 Task: Flows Account Request
Action: Mouse moved to (393, 556)
Screenshot: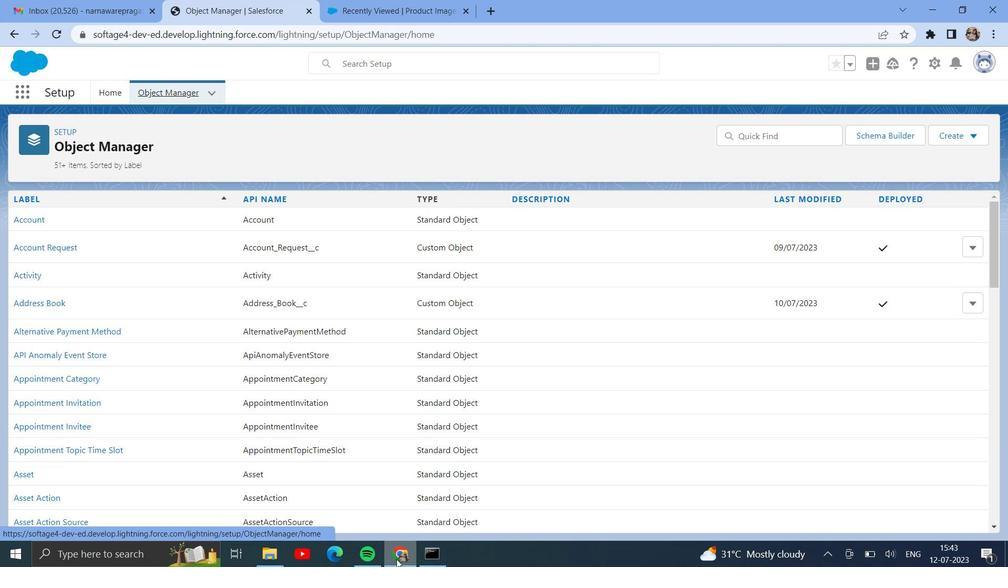 
Action: Mouse pressed left at (393, 556)
Screenshot: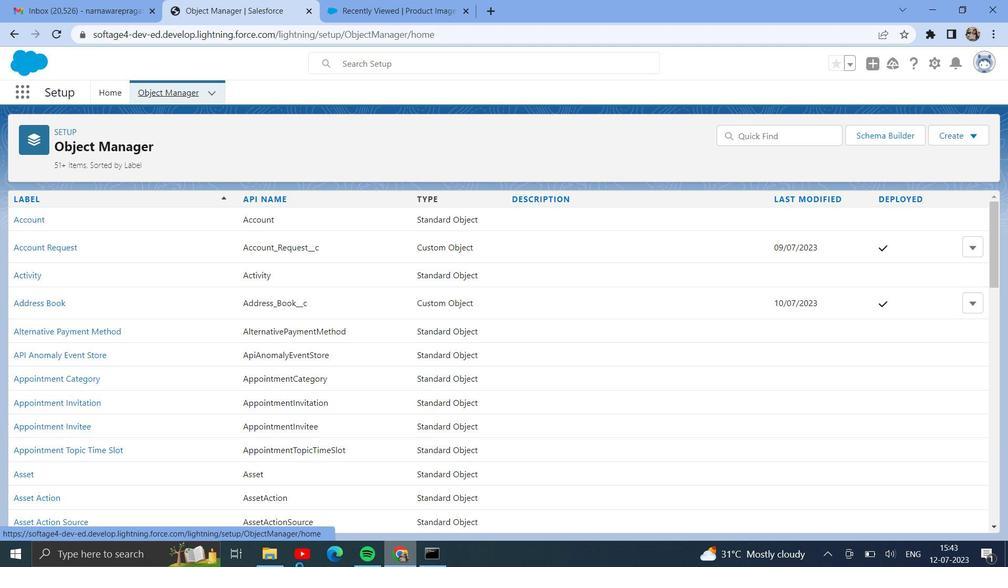 
Action: Mouse moved to (118, 87)
Screenshot: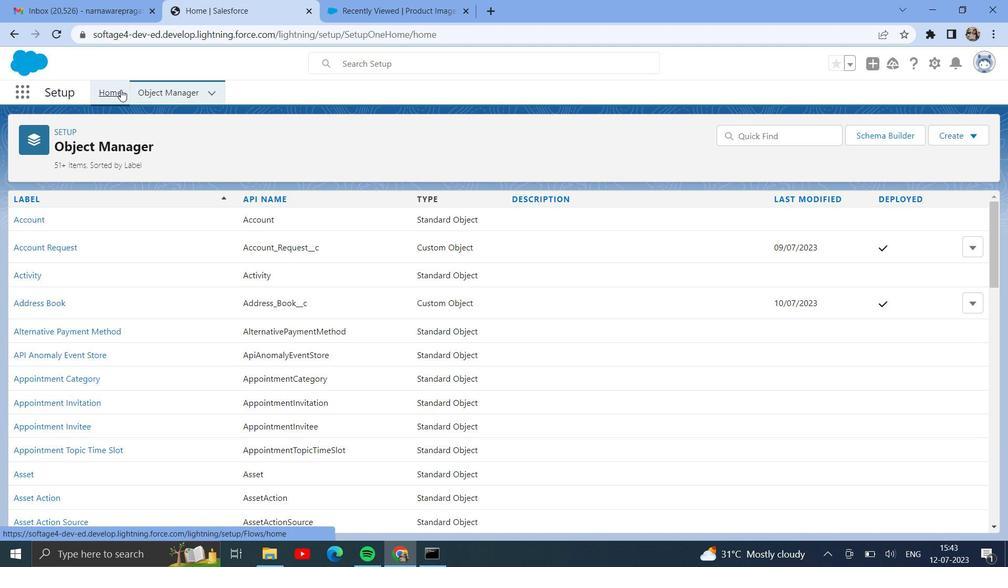 
Action: Mouse pressed left at (118, 87)
Screenshot: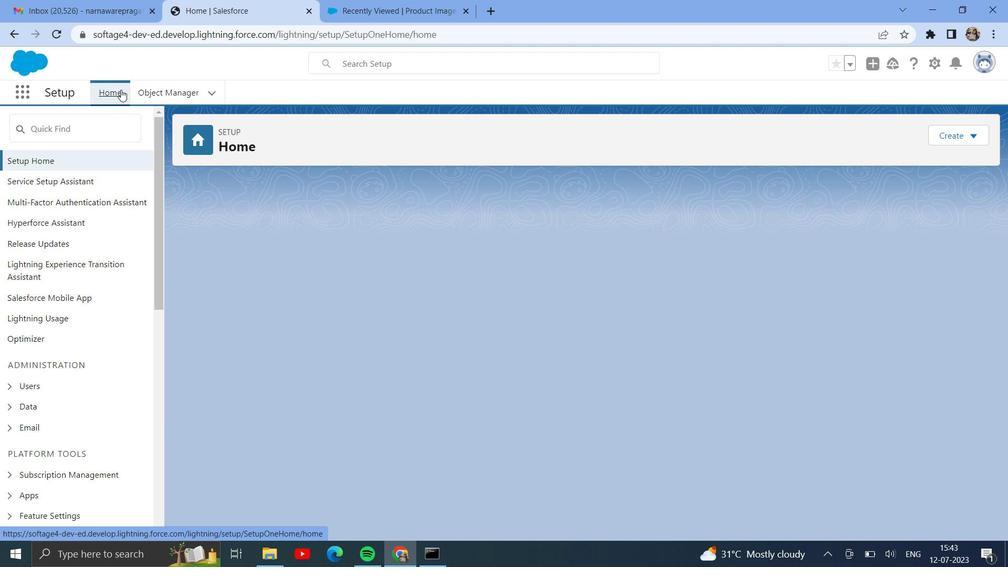 
Action: Mouse moved to (85, 129)
Screenshot: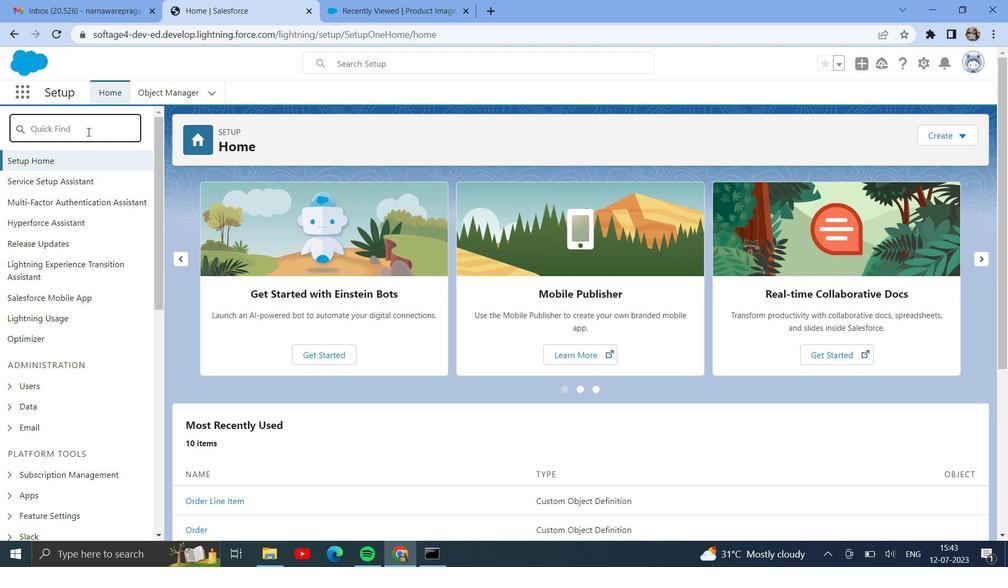 
Action: Mouse pressed left at (85, 129)
Screenshot: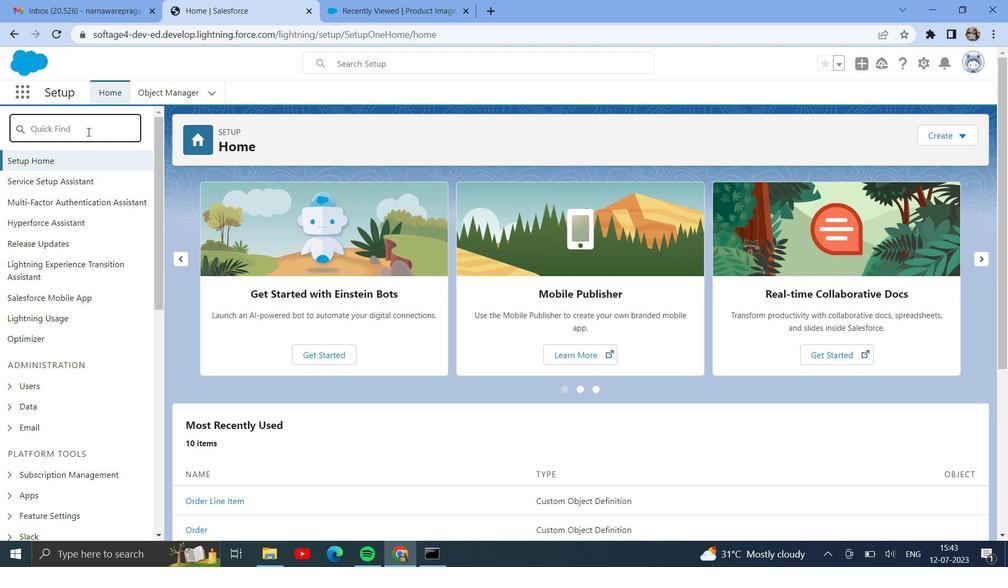
Action: Key pressed flows
Screenshot: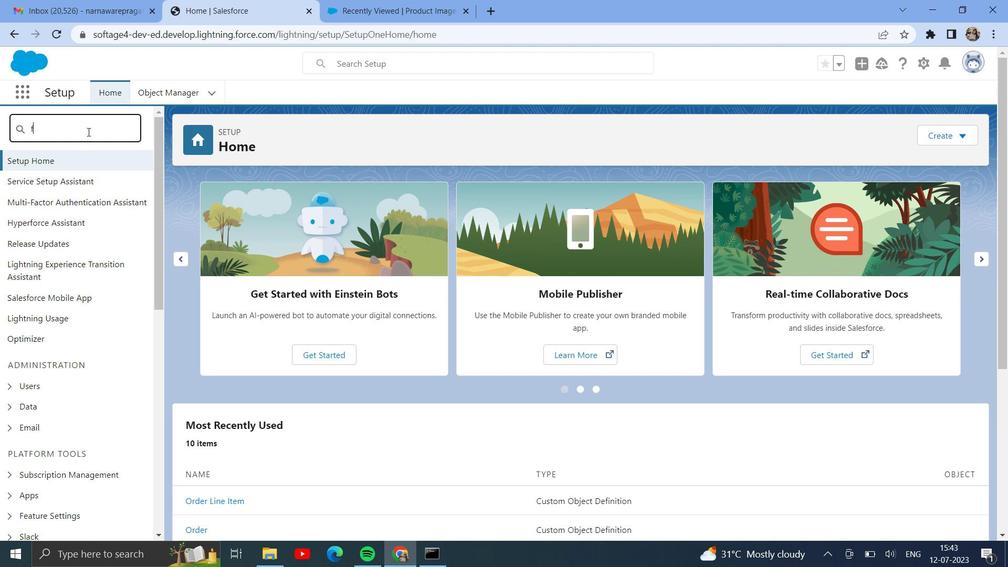 
Action: Mouse moved to (65, 179)
Screenshot: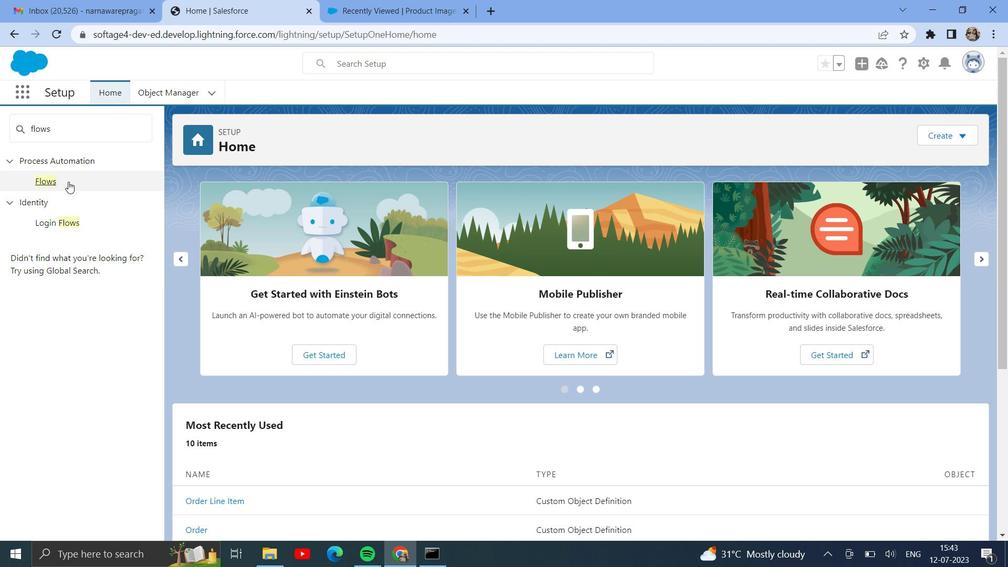 
Action: Mouse pressed left at (65, 179)
Screenshot: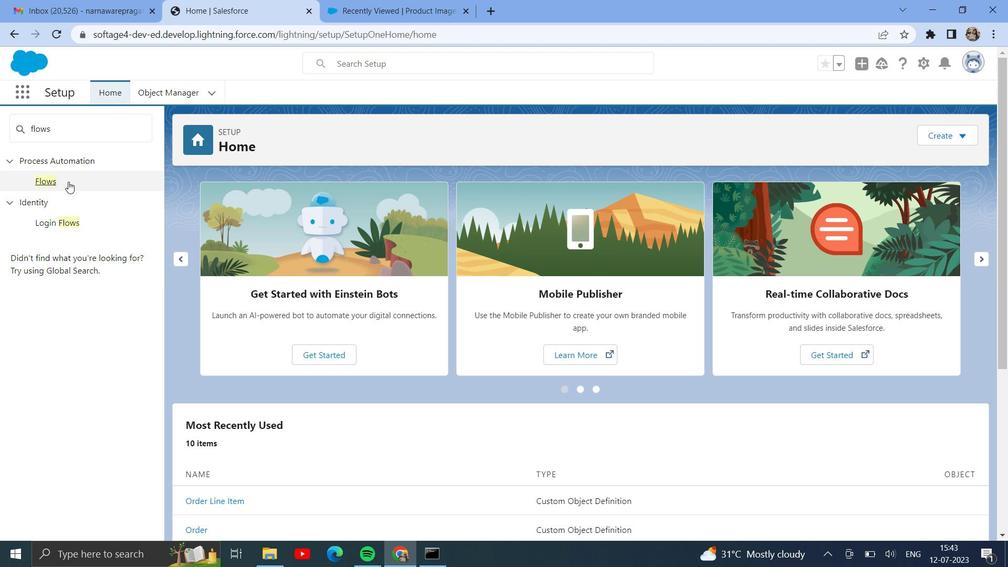 
Action: Mouse moved to (49, 176)
Screenshot: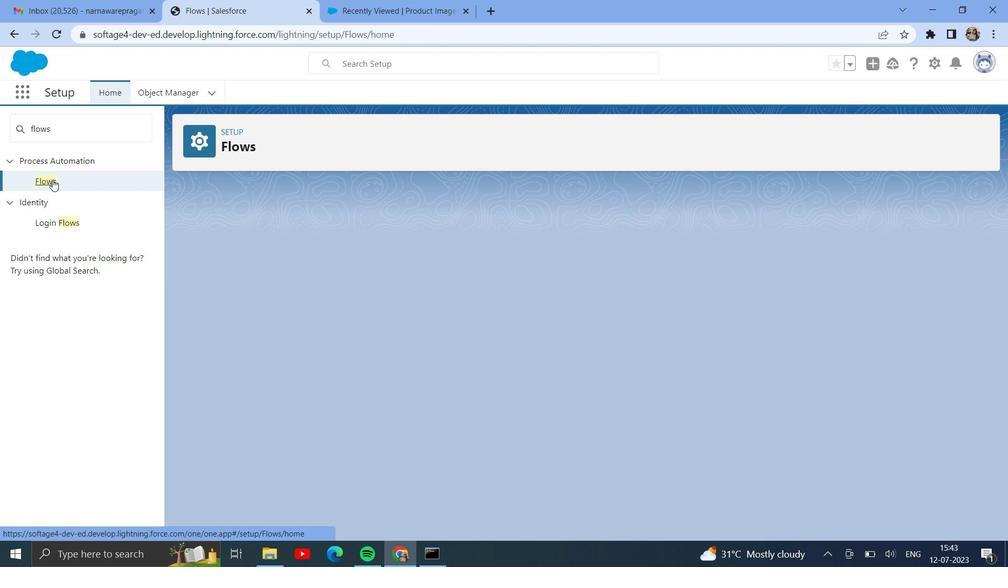 
Action: Mouse pressed left at (49, 176)
Screenshot: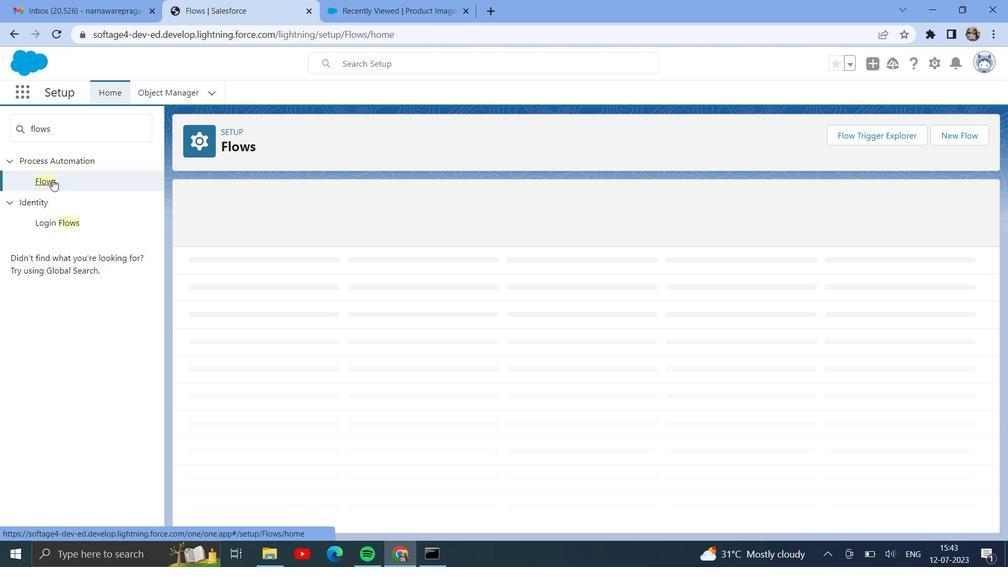 
Action: Mouse moved to (945, 132)
Screenshot: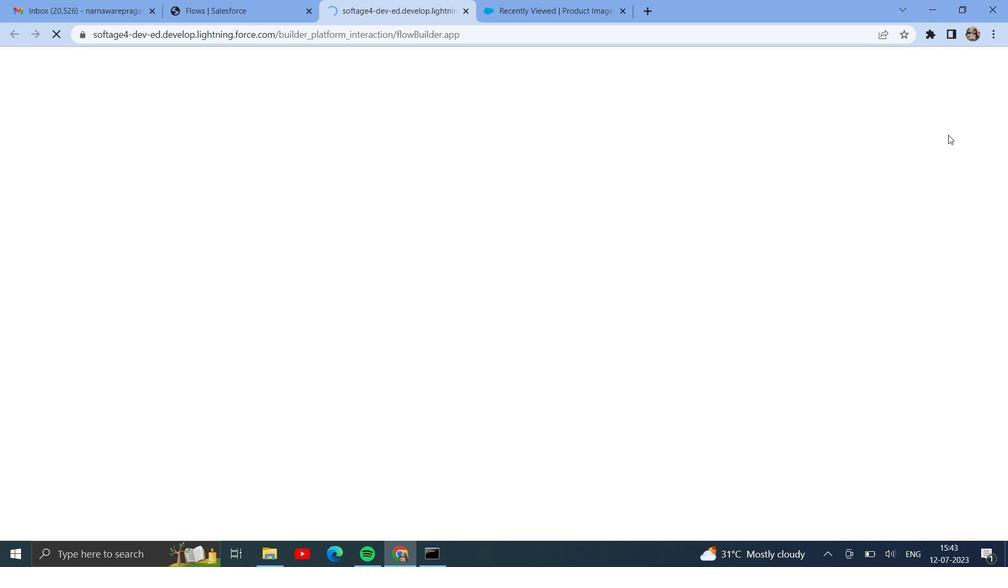 
Action: Mouse pressed left at (945, 132)
Screenshot: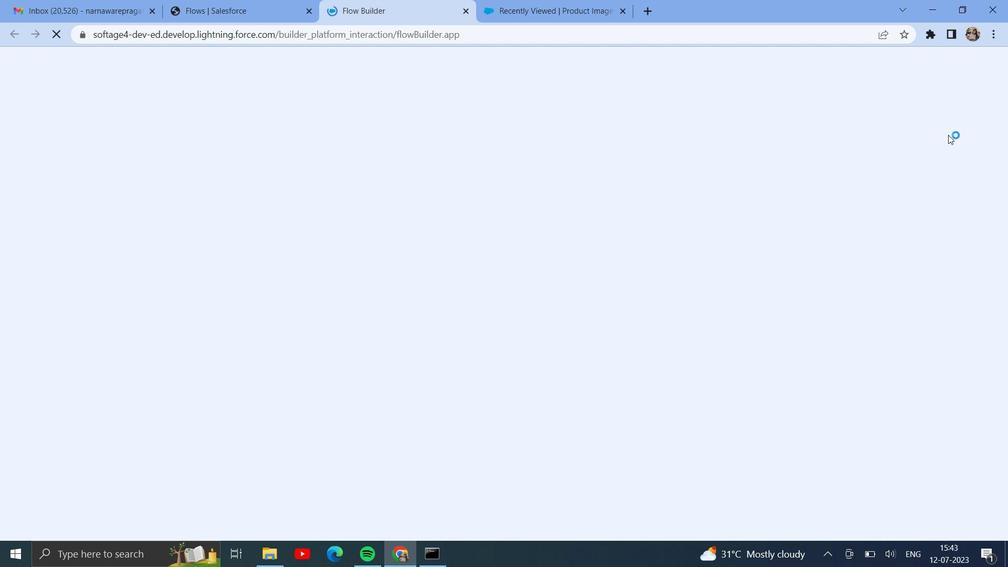 
Action: Mouse moved to (483, 213)
Screenshot: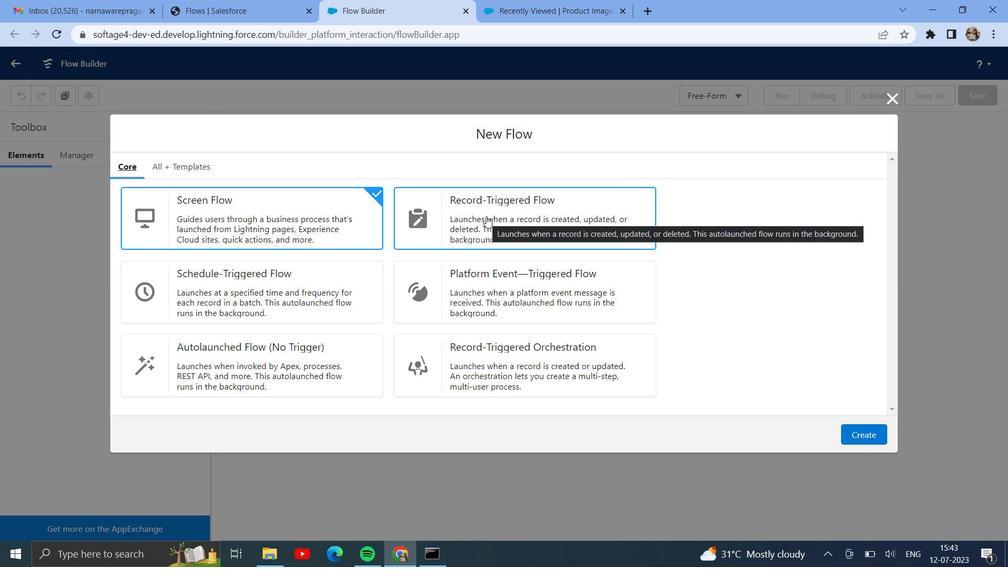 
Action: Mouse pressed left at (483, 213)
Screenshot: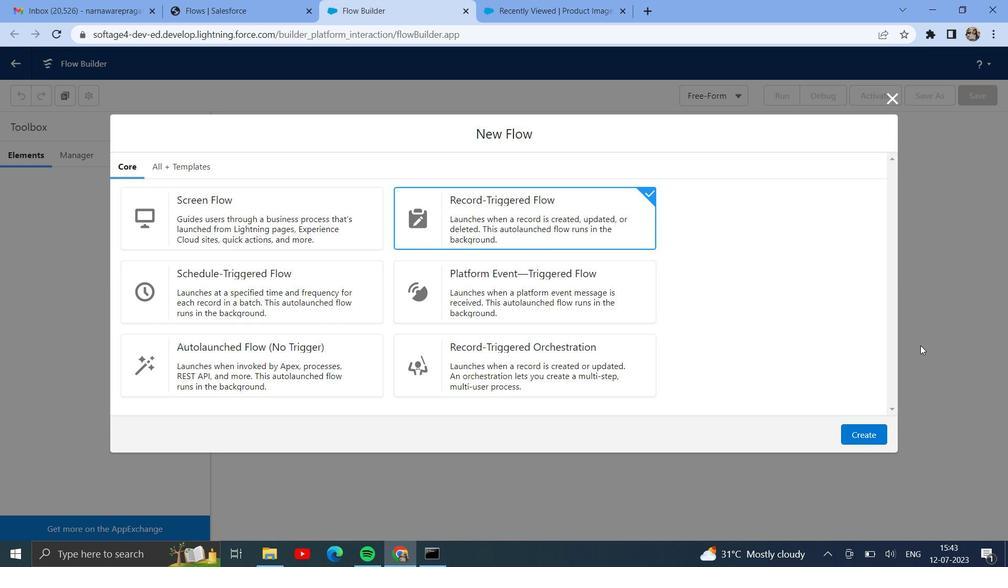 
Action: Mouse moved to (863, 432)
Screenshot: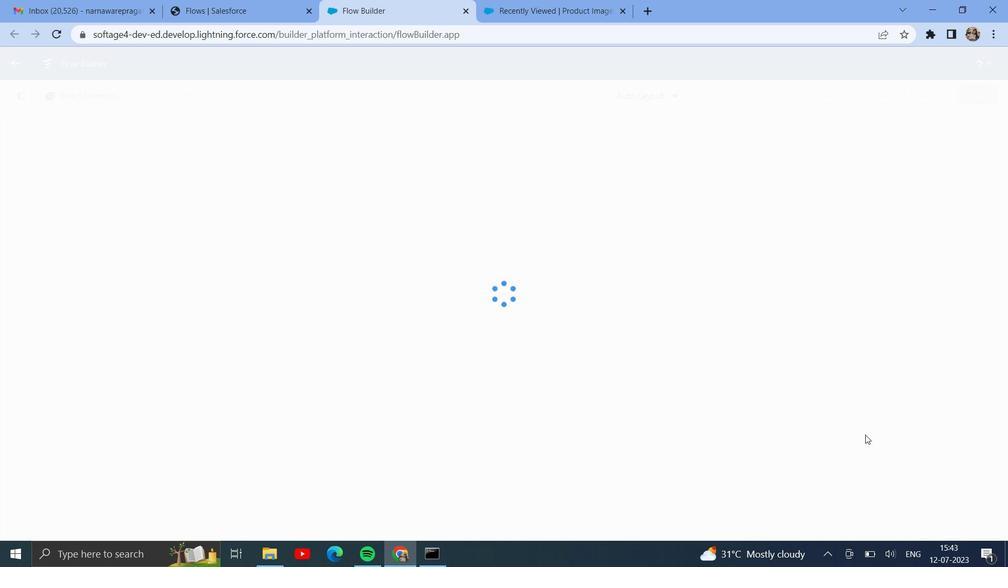 
Action: Mouse pressed left at (863, 432)
Screenshot: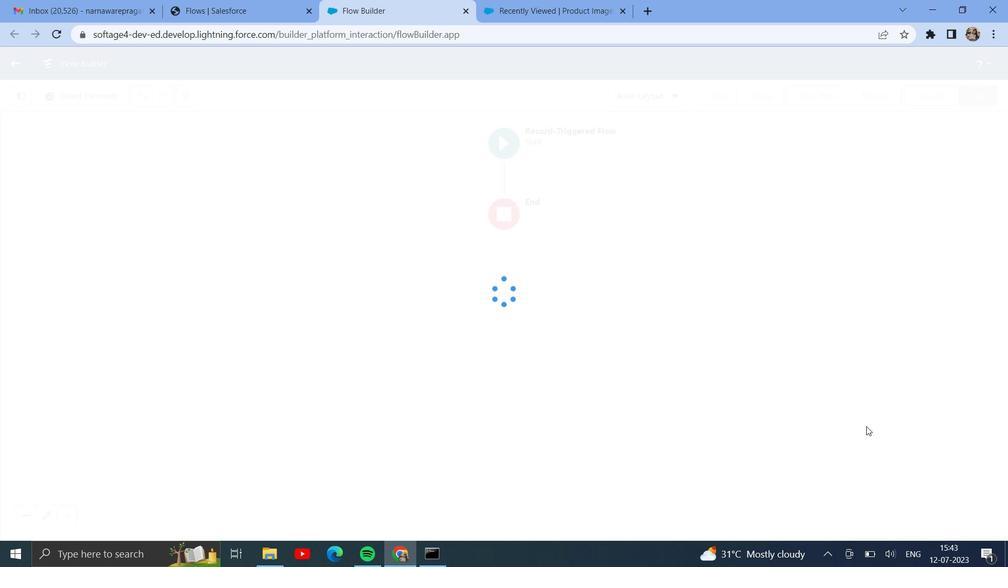 
Action: Mouse moved to (418, 186)
Screenshot: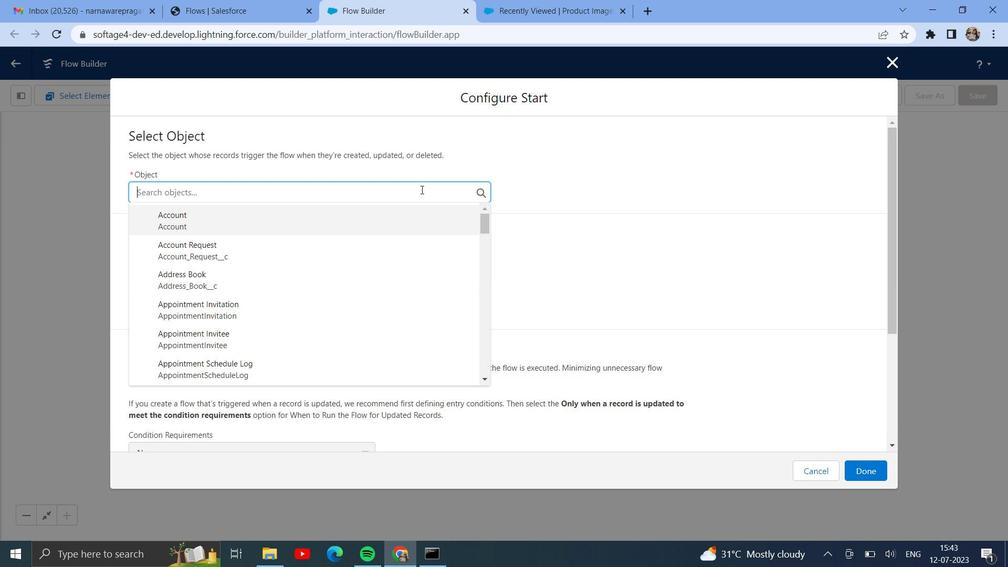 
Action: Mouse pressed left at (418, 186)
Screenshot: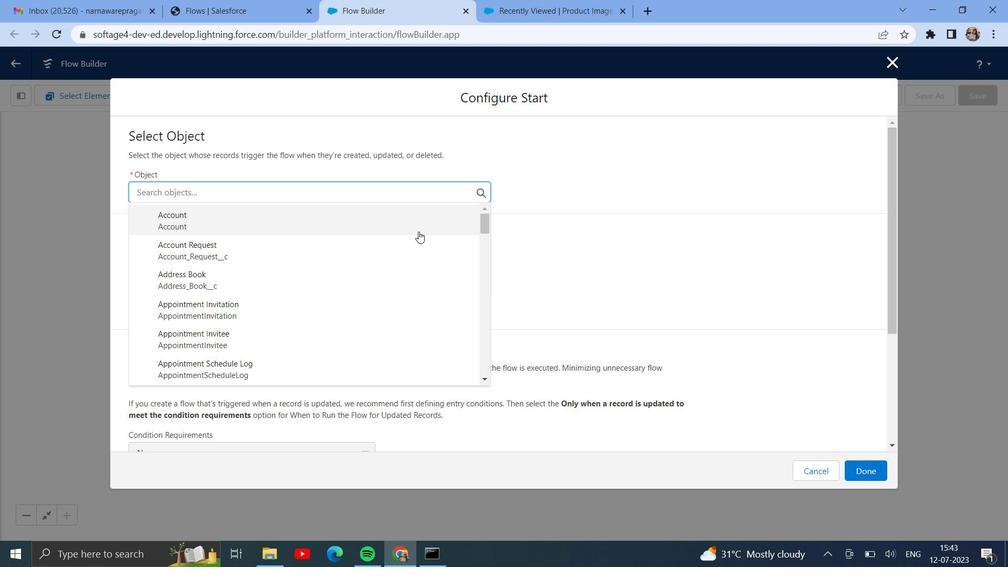 
Action: Mouse moved to (408, 225)
Screenshot: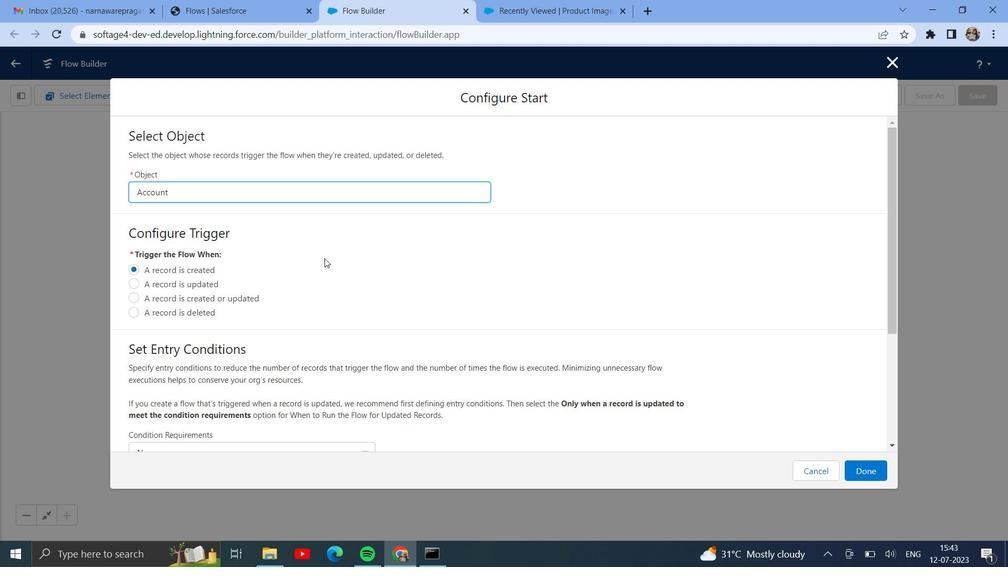 
Action: Mouse pressed left at (408, 225)
Screenshot: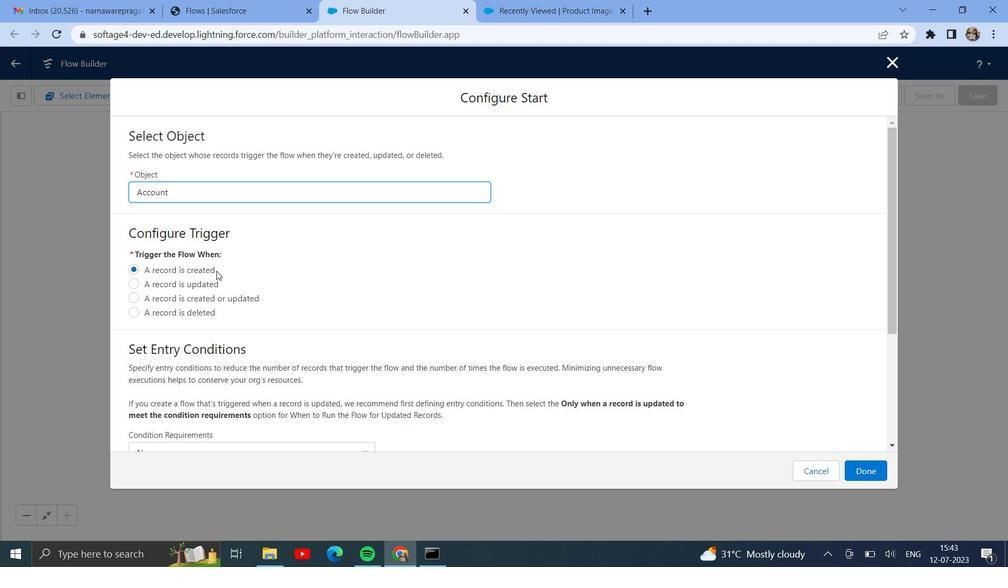 
Action: Mouse moved to (319, 359)
Screenshot: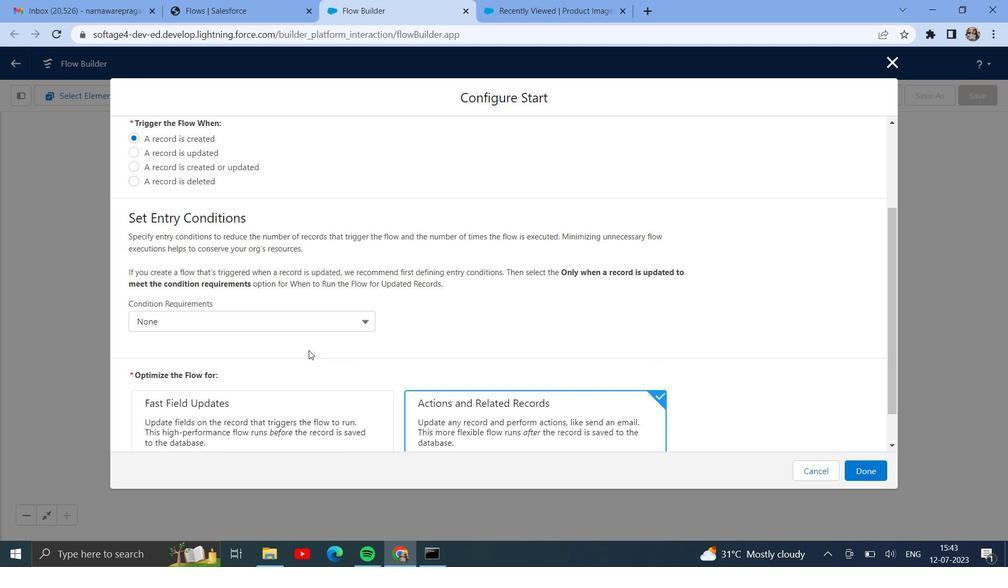 
Action: Mouse scrolled (319, 359) with delta (0, 0)
Screenshot: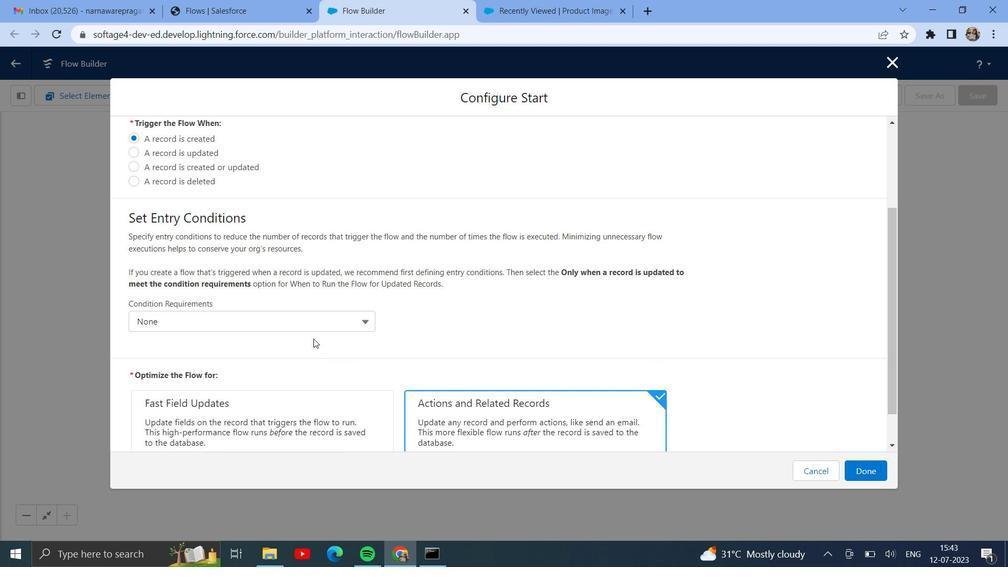 
Action: Mouse scrolled (319, 359) with delta (0, 0)
Screenshot: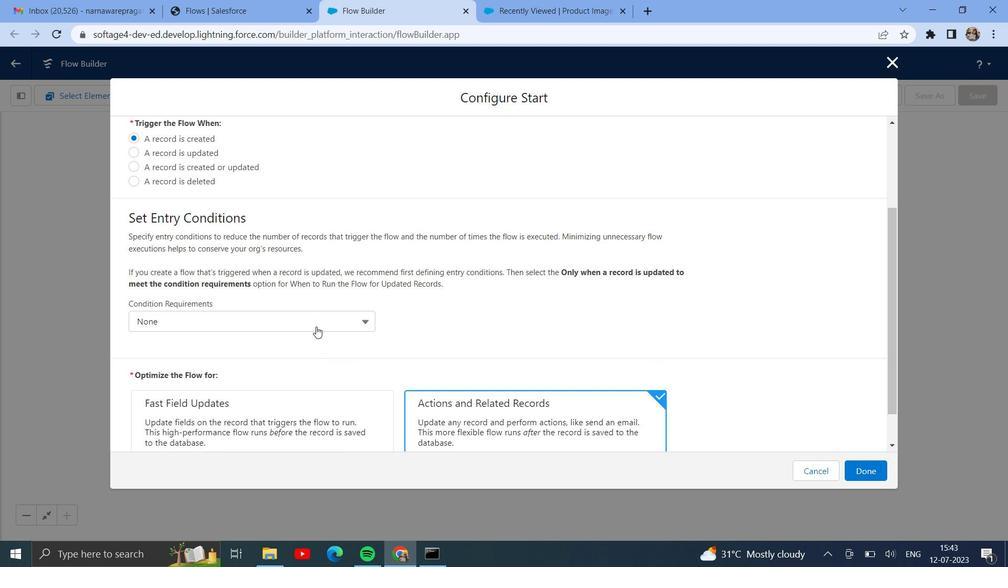 
Action: Mouse moved to (364, 345)
Screenshot: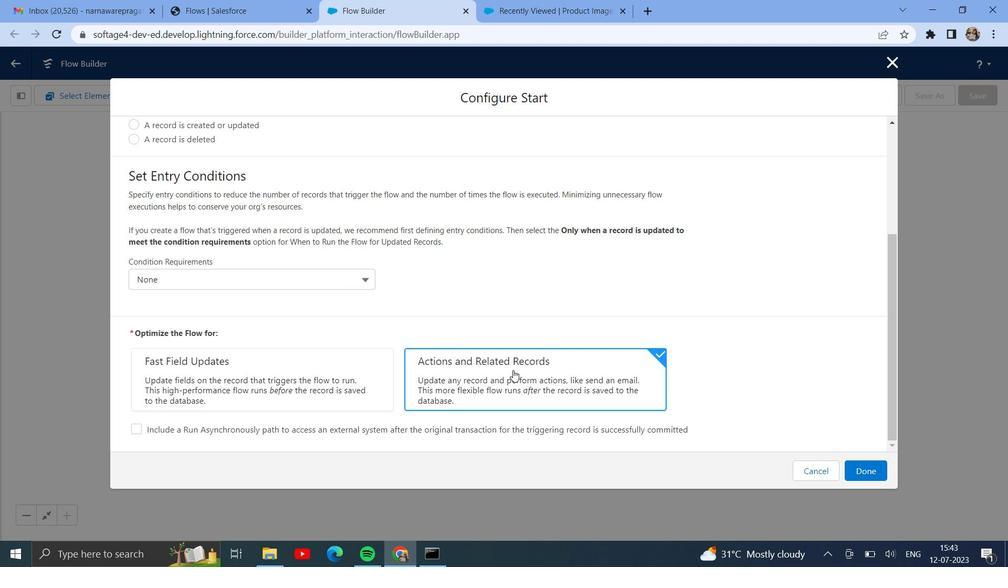 
Action: Mouse scrolled (364, 344) with delta (0, 0)
Screenshot: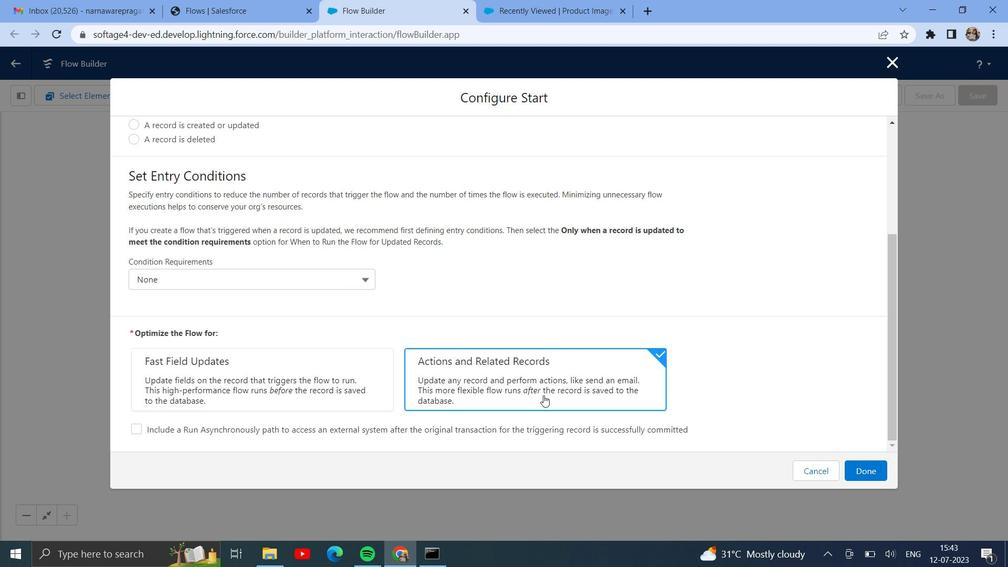 
Action: Mouse scrolled (364, 344) with delta (0, 0)
Screenshot: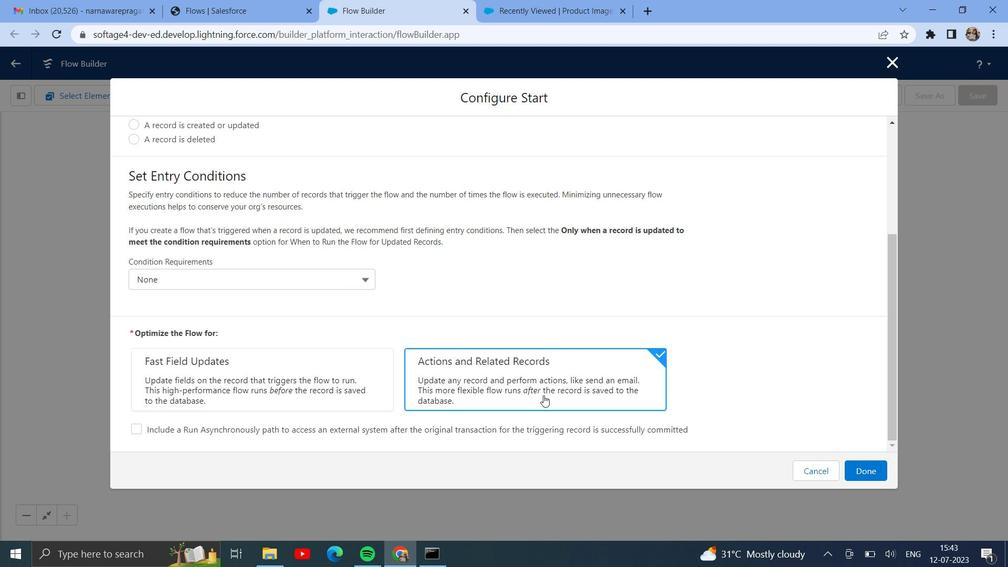 
Action: Mouse moved to (539, 382)
Screenshot: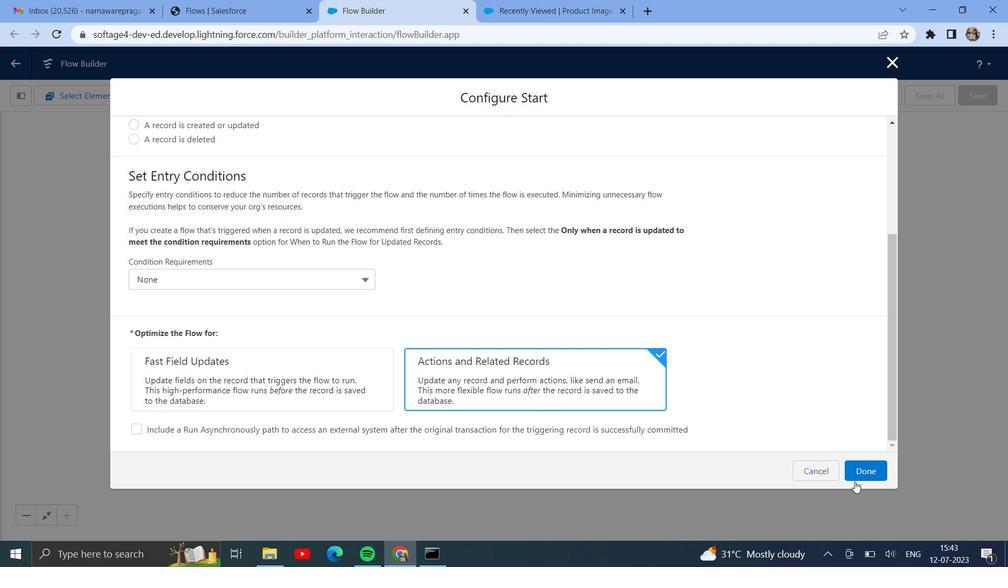 
Action: Mouse pressed left at (539, 382)
Screenshot: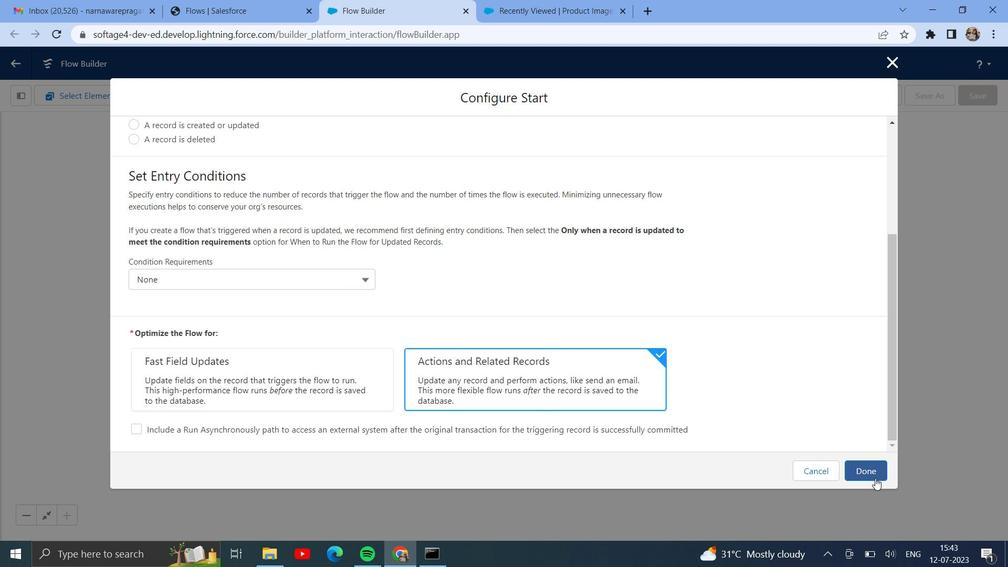 
Action: Mouse moved to (878, 464)
Screenshot: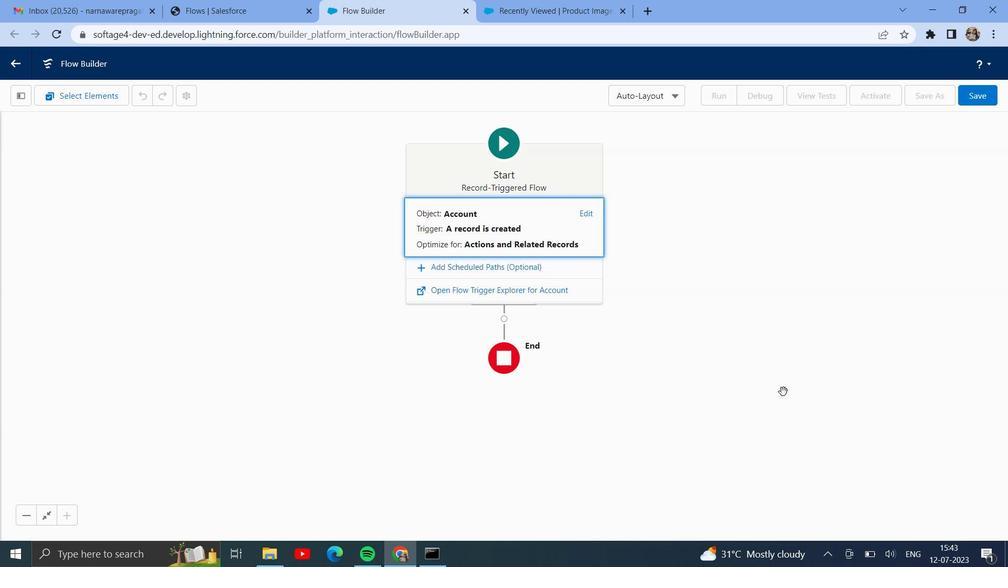 
Action: Mouse pressed left at (878, 464)
Screenshot: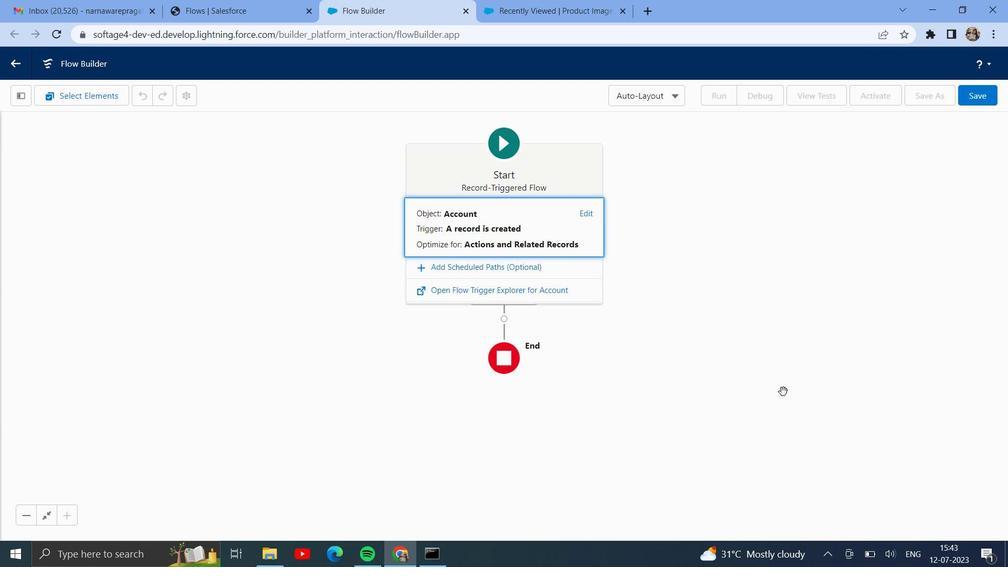 
Action: Mouse moved to (489, 263)
Screenshot: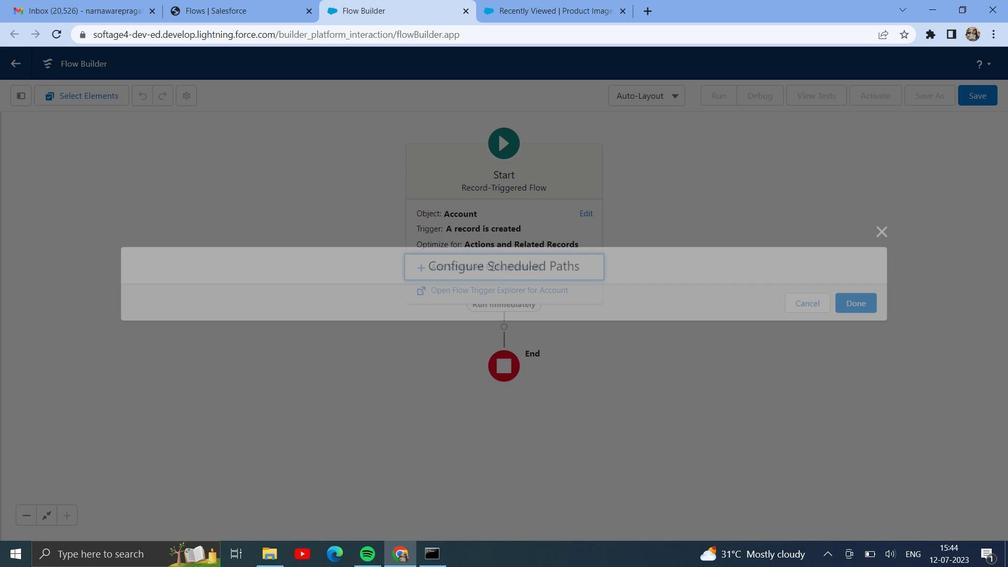 
Action: Mouse pressed left at (489, 263)
Screenshot: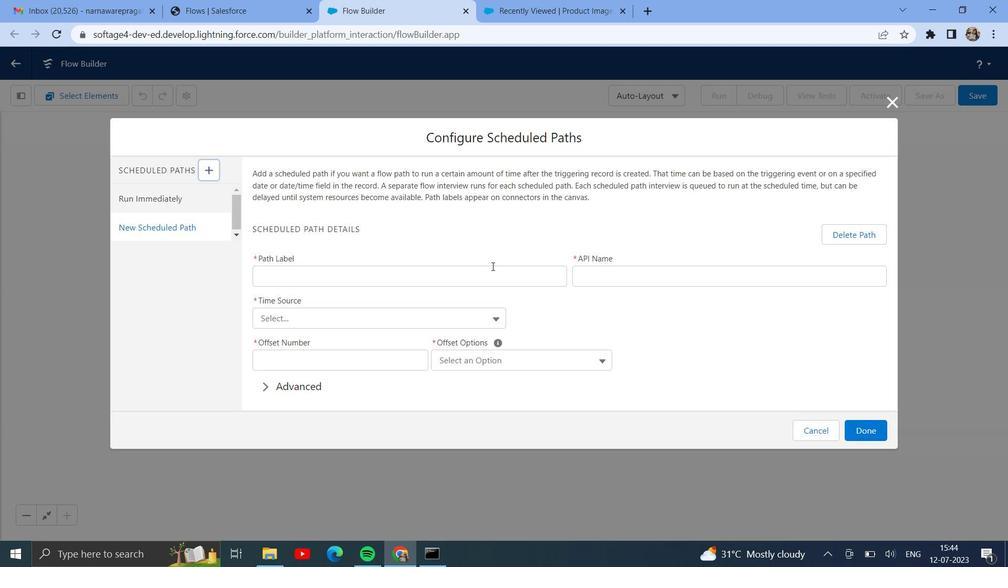
Action: Mouse moved to (444, 285)
Screenshot: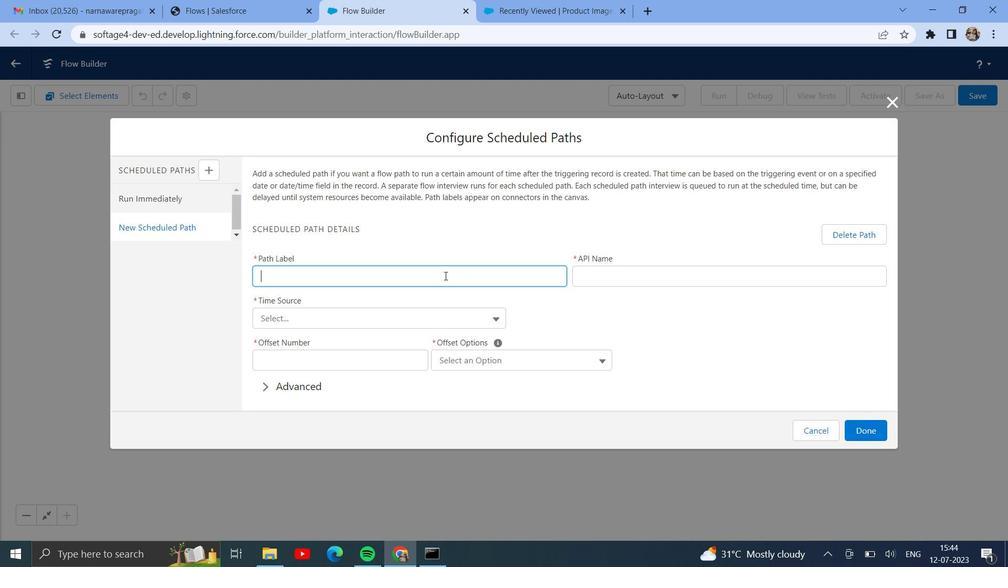 
Action: Mouse pressed left at (444, 285)
Screenshot: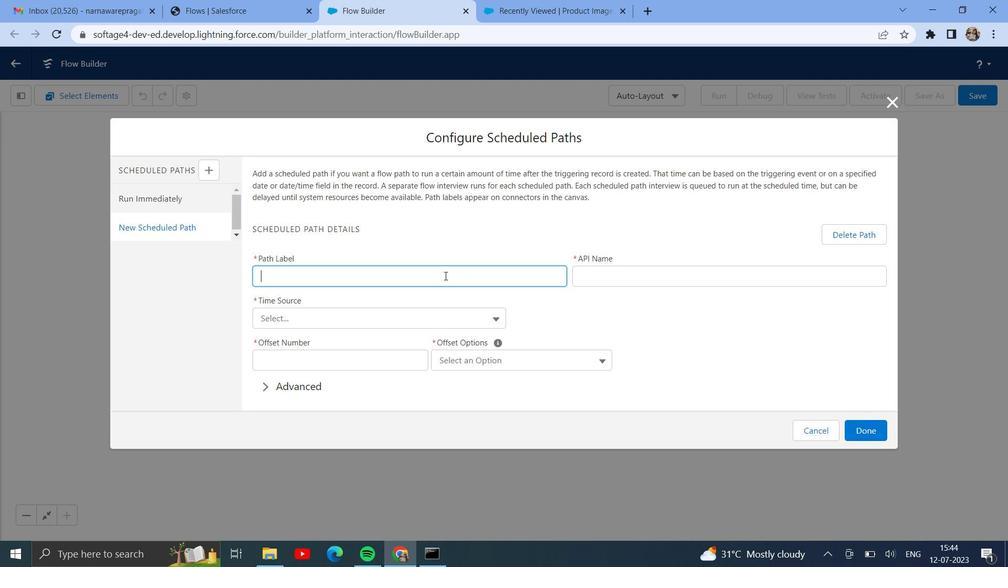 
Action: Mouse moved to (442, 273)
Screenshot: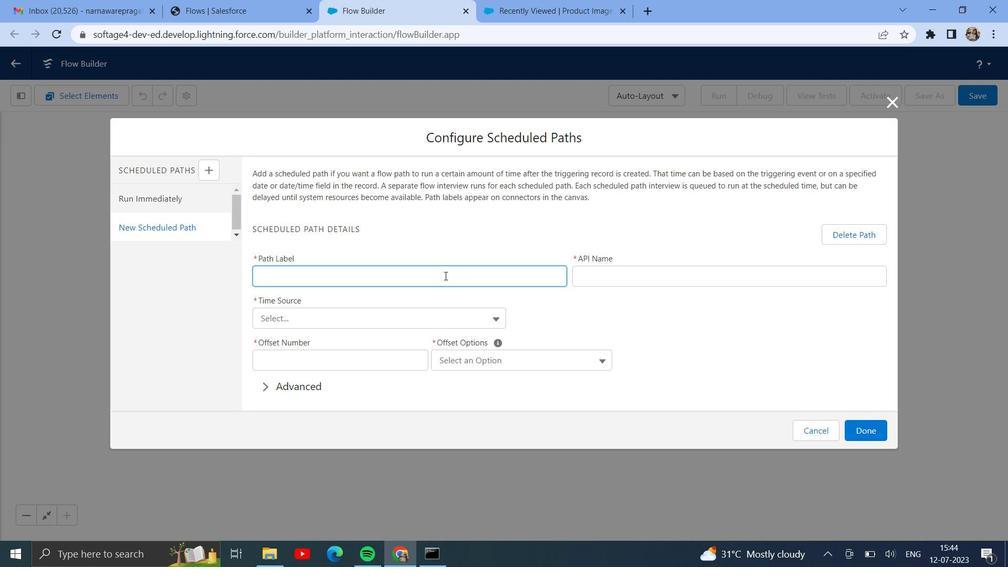 
Action: Mouse pressed left at (442, 273)
Screenshot: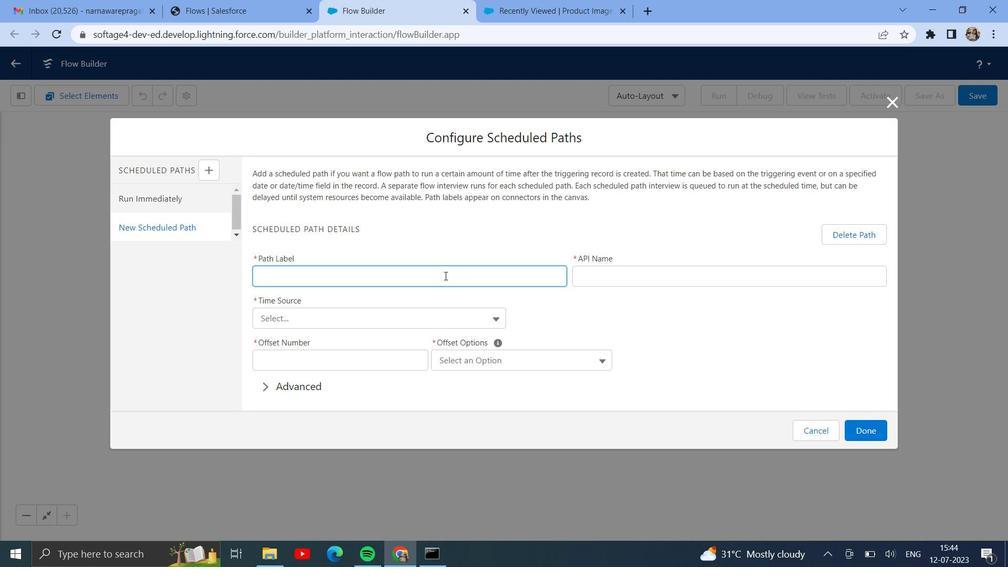 
Action: Key pressed 72<Key.space>hours<Key.space>after<Key.space>record<Key.space>created
Screenshot: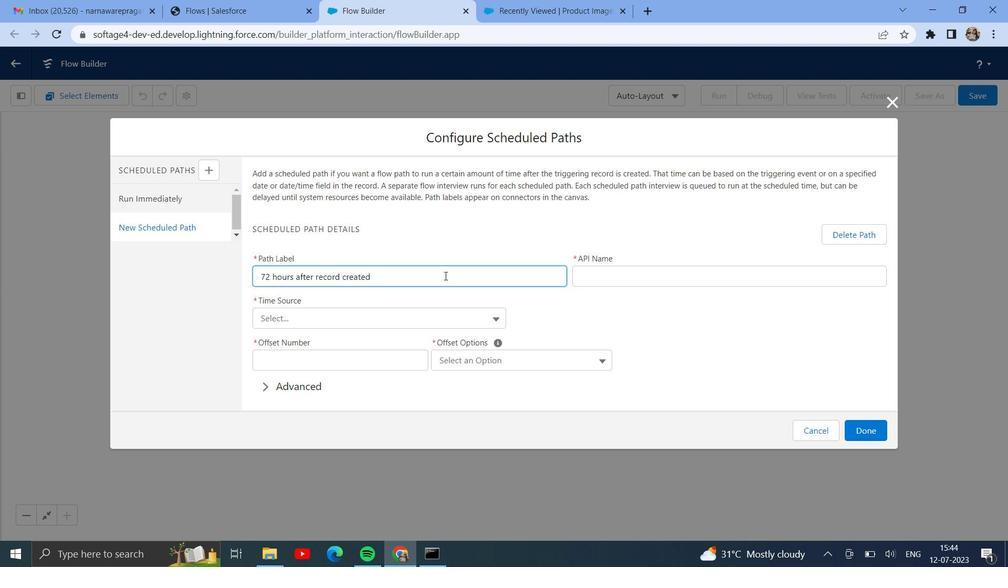 
Action: Mouse moved to (597, 272)
Screenshot: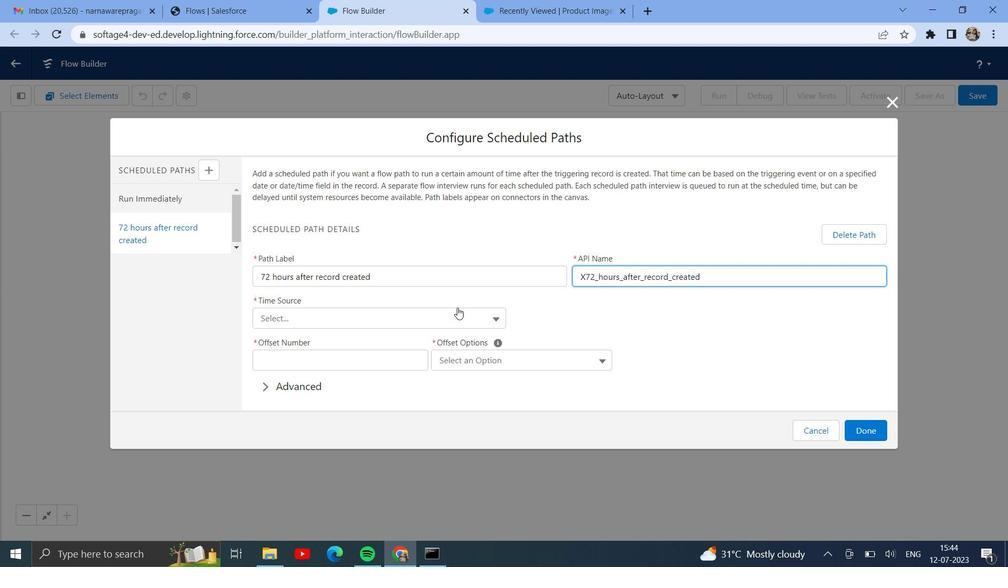 
Action: Mouse pressed left at (597, 272)
Screenshot: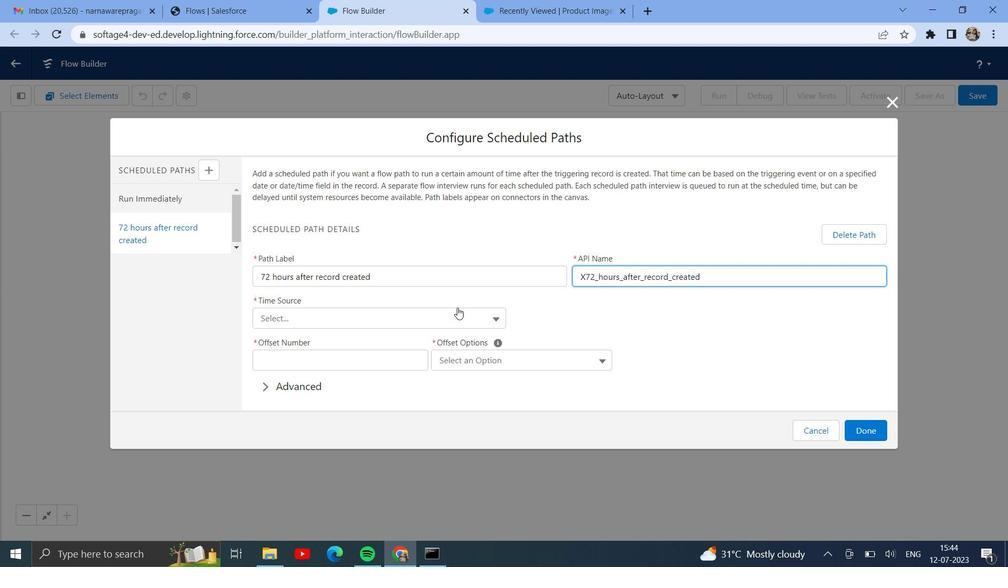 
Action: Mouse moved to (375, 322)
Screenshot: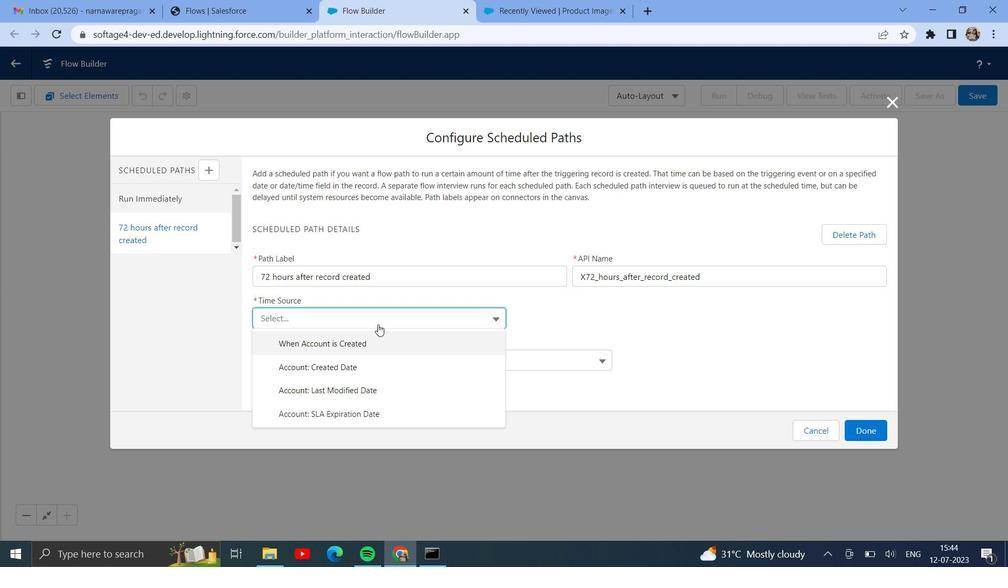 
Action: Mouse pressed left at (375, 322)
Screenshot: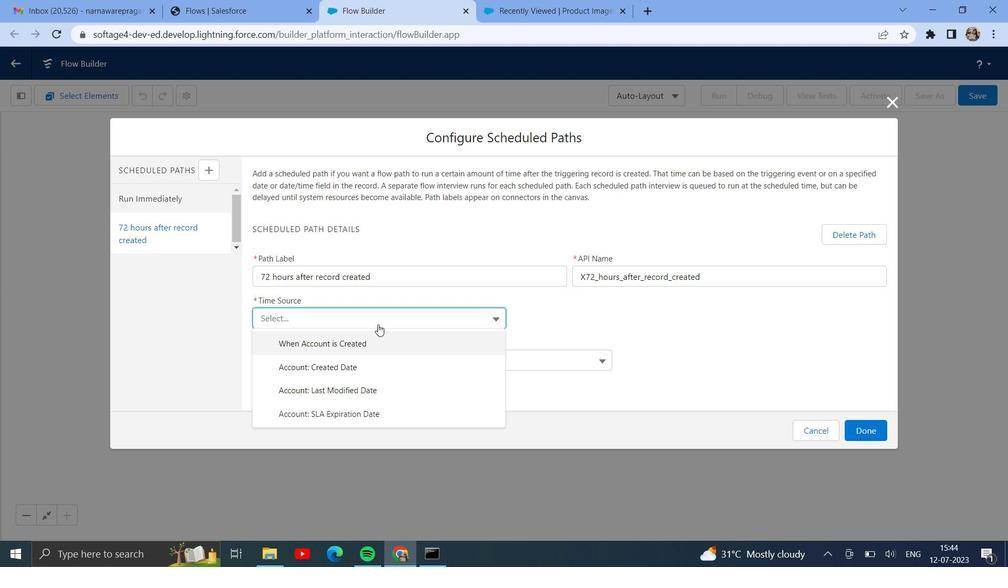 
Action: Mouse moved to (349, 344)
Screenshot: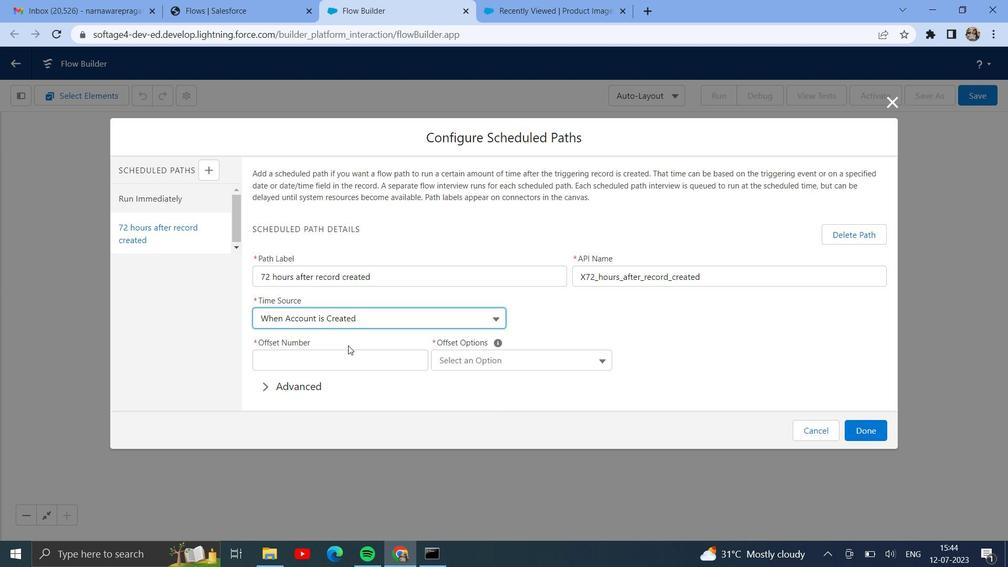 
Action: Mouse pressed left at (349, 344)
Screenshot: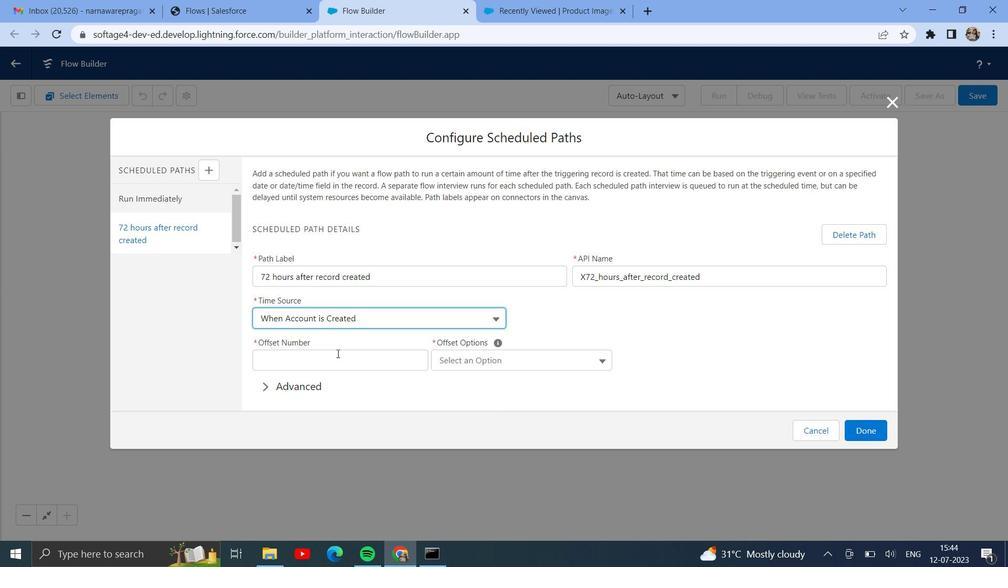 
Action: Mouse moved to (333, 352)
Screenshot: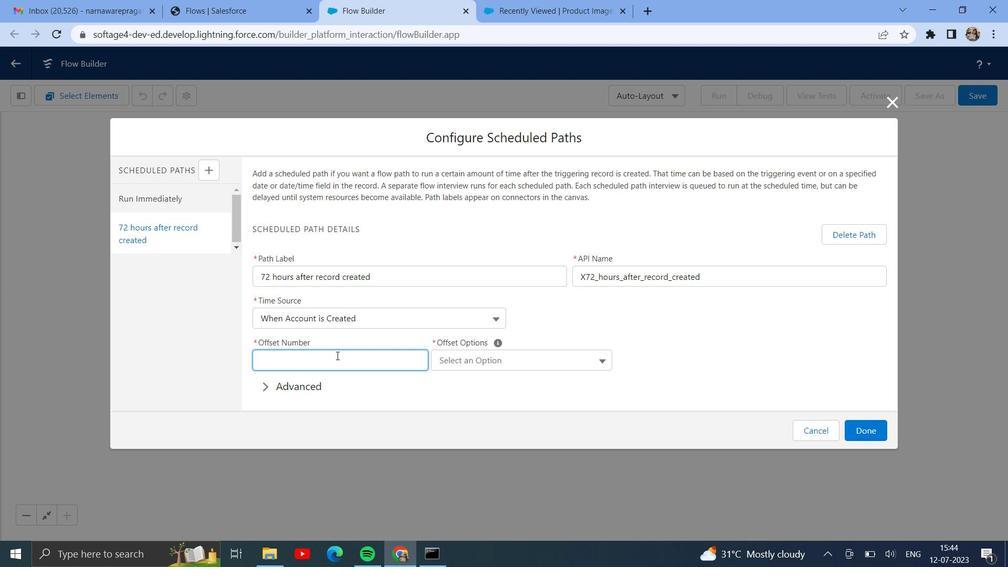 
Action: Mouse pressed left at (333, 352)
Screenshot: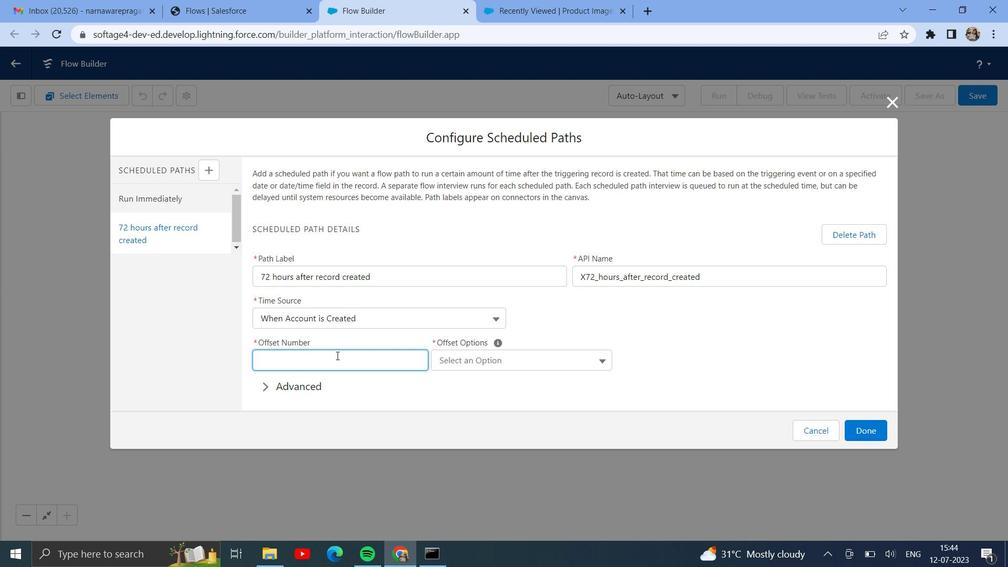 
Action: Mouse moved to (371, 312)
Screenshot: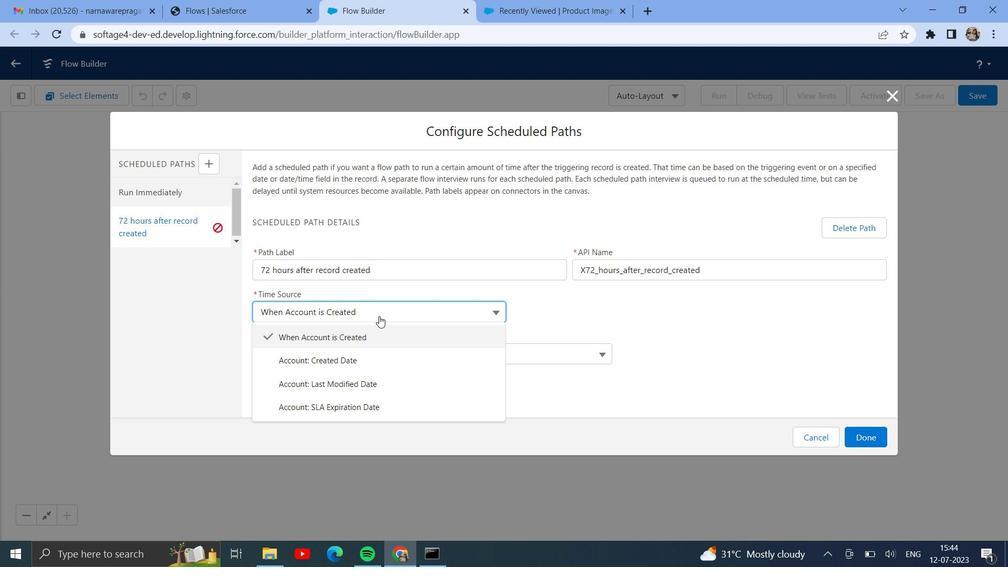 
Action: Mouse pressed left at (371, 312)
Screenshot: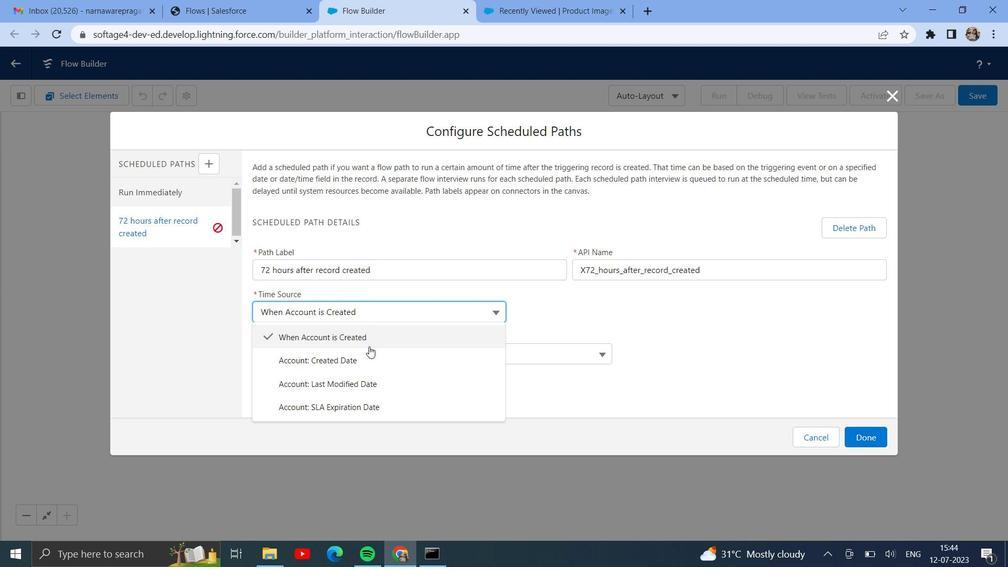 
Action: Mouse moved to (367, 357)
Screenshot: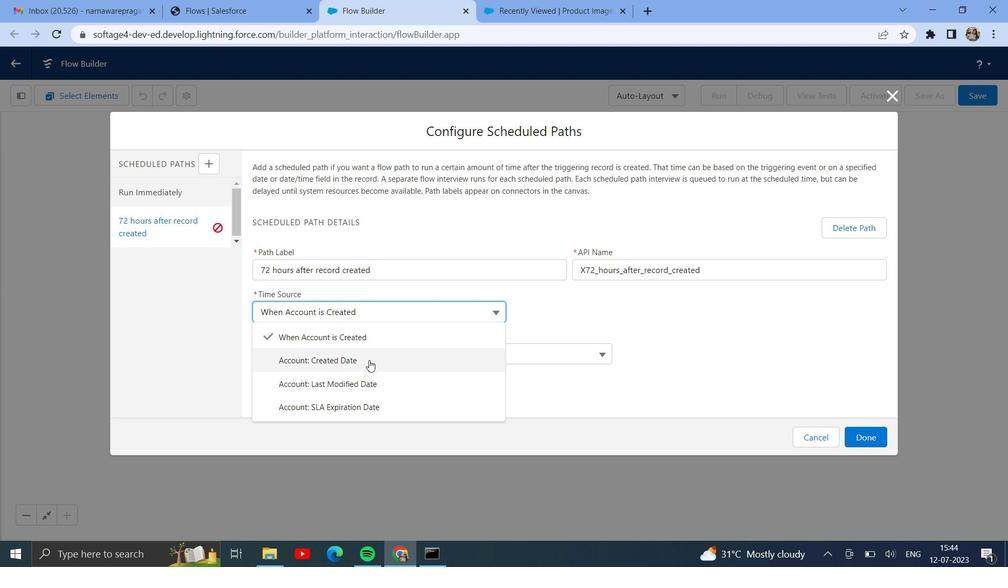 
Action: Mouse scrolled (367, 357) with delta (0, 0)
Screenshot: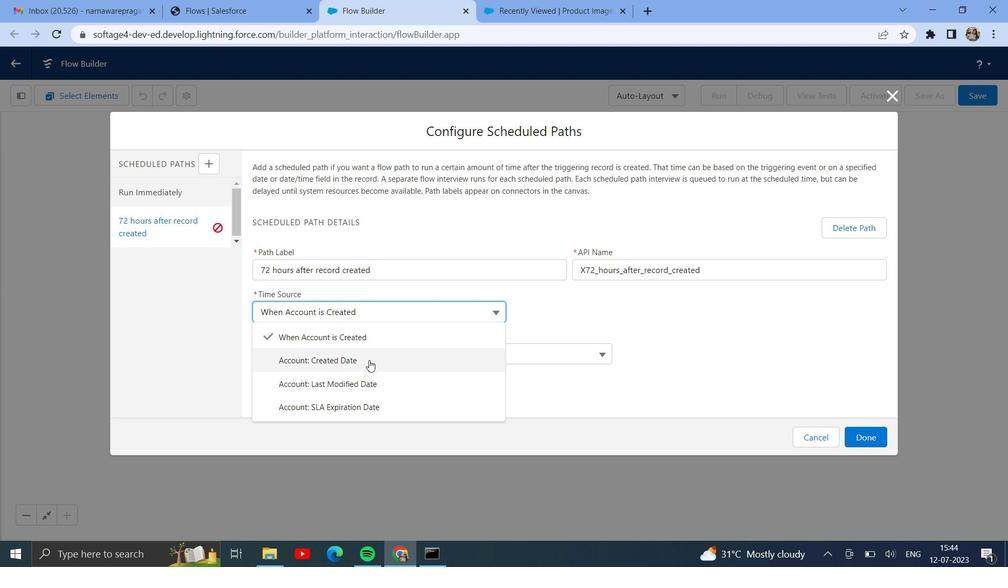 
Action: Mouse scrolled (367, 357) with delta (0, 0)
Screenshot: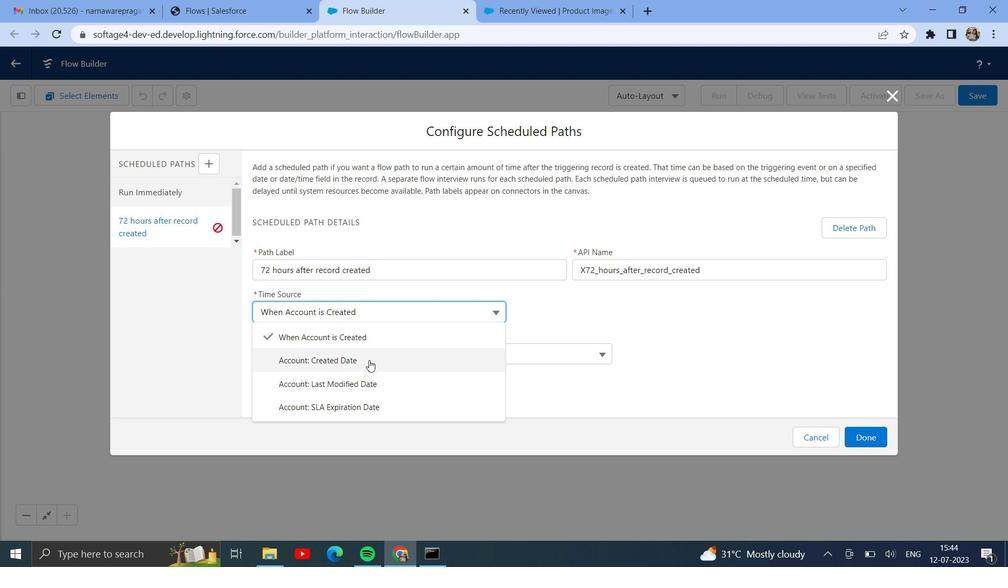 
Action: Mouse moved to (591, 208)
Screenshot: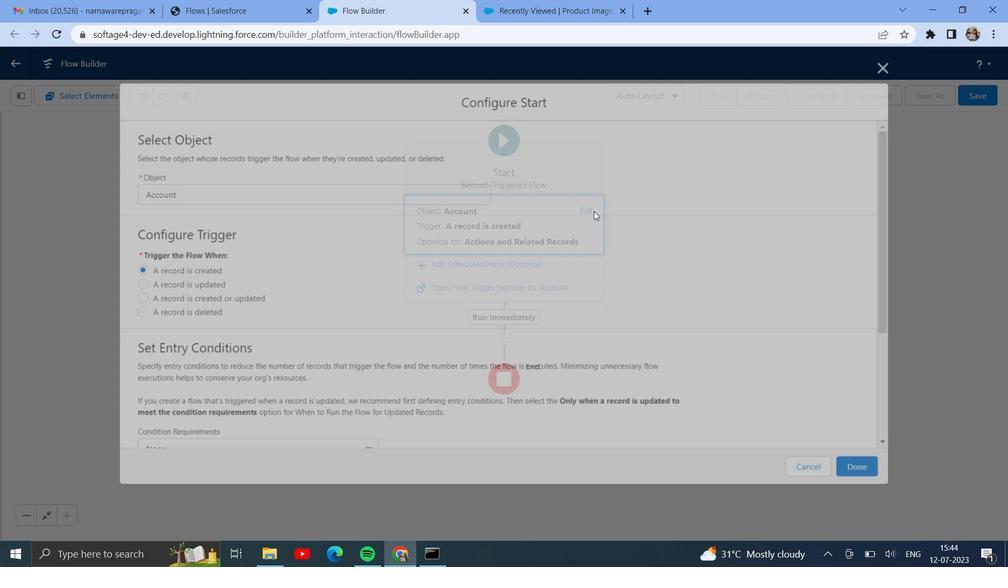 
Action: Mouse pressed left at (591, 208)
Screenshot: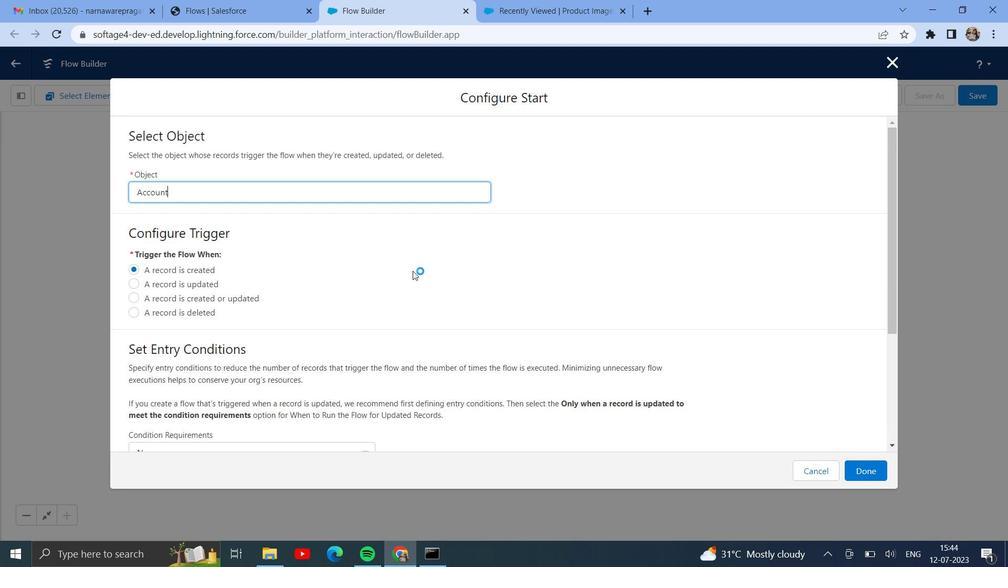 
Action: Mouse moved to (269, 248)
Screenshot: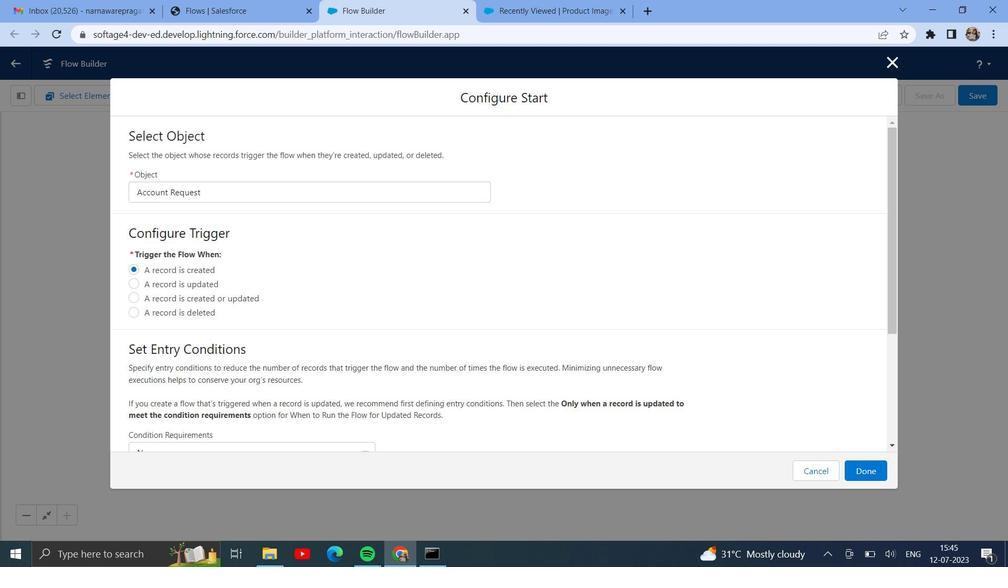 
Action: Mouse pressed left at (269, 248)
Screenshot: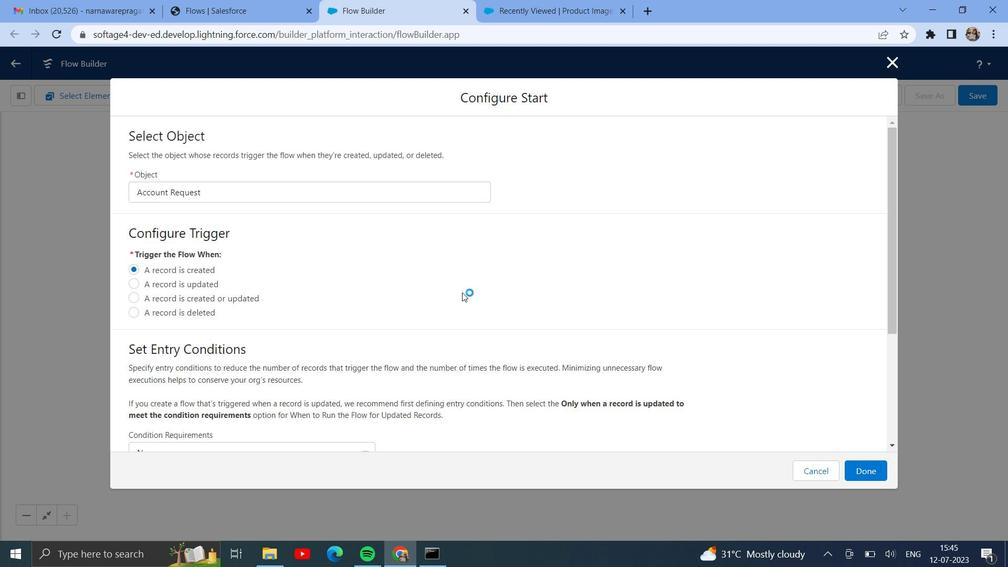 
Action: Mouse moved to (856, 472)
Screenshot: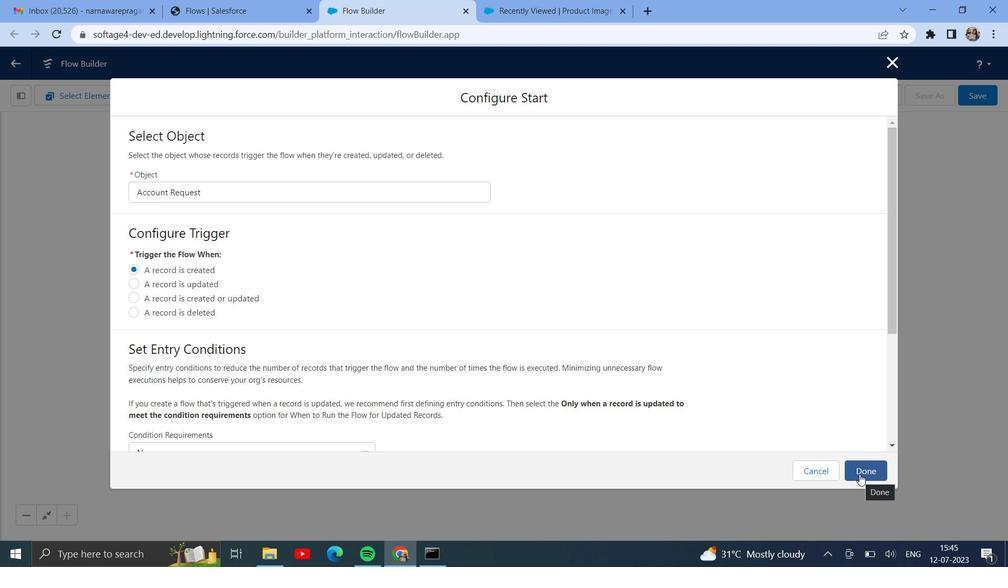 
Action: Mouse pressed left at (856, 472)
Screenshot: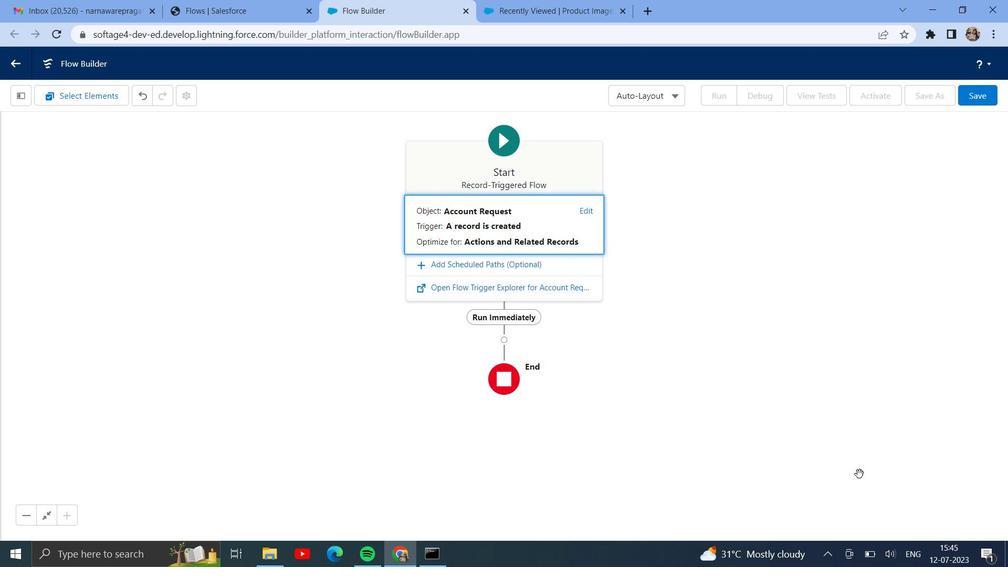 
Action: Mouse moved to (511, 264)
Screenshot: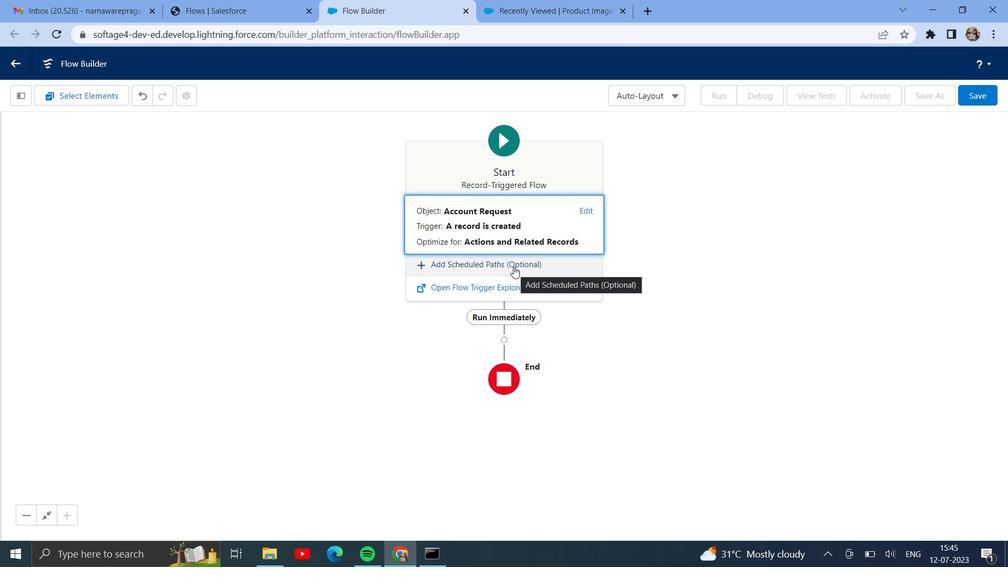 
Action: Mouse pressed left at (511, 264)
Screenshot: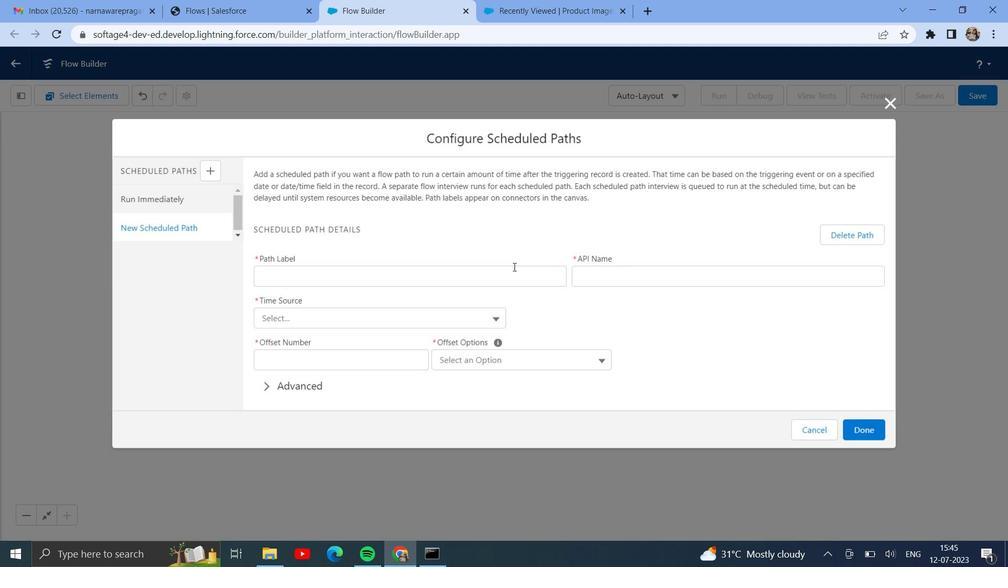 
Action: Mouse moved to (380, 282)
Screenshot: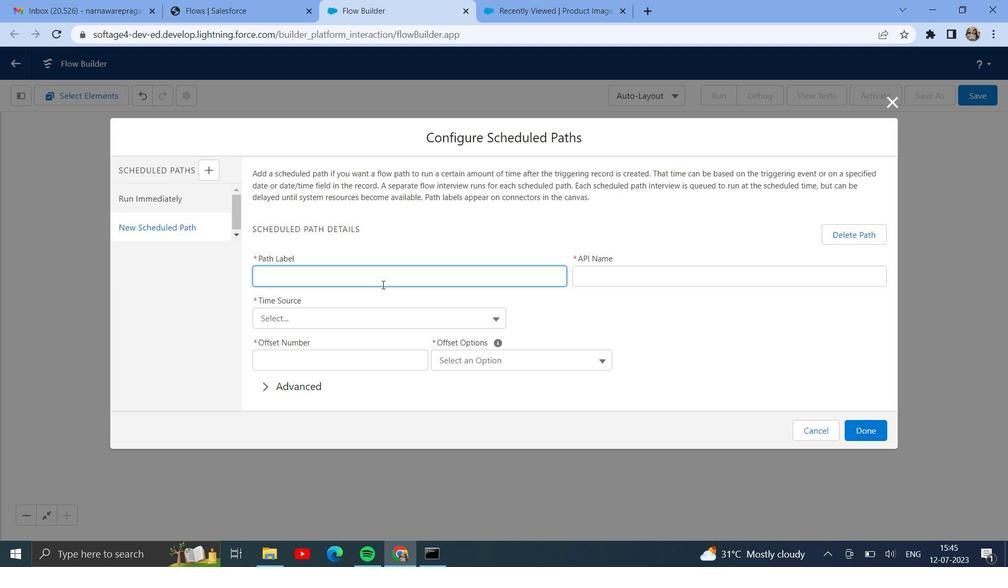 
Action: Mouse pressed left at (380, 282)
Screenshot: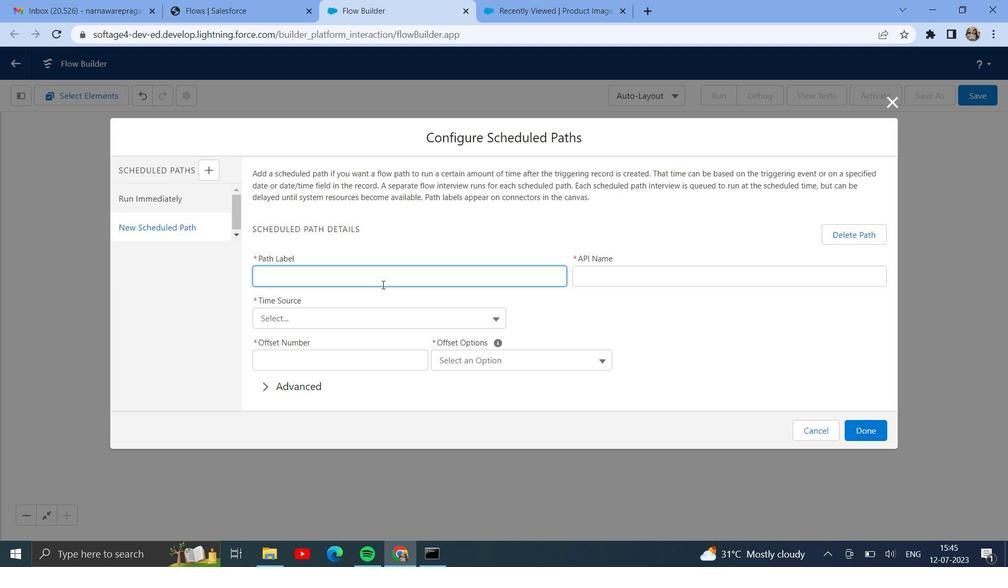 
Action: Key pressed 72<Key.space>hours<Key.space>after<Key.space>record<Key.space>is<Key.space>created
Screenshot: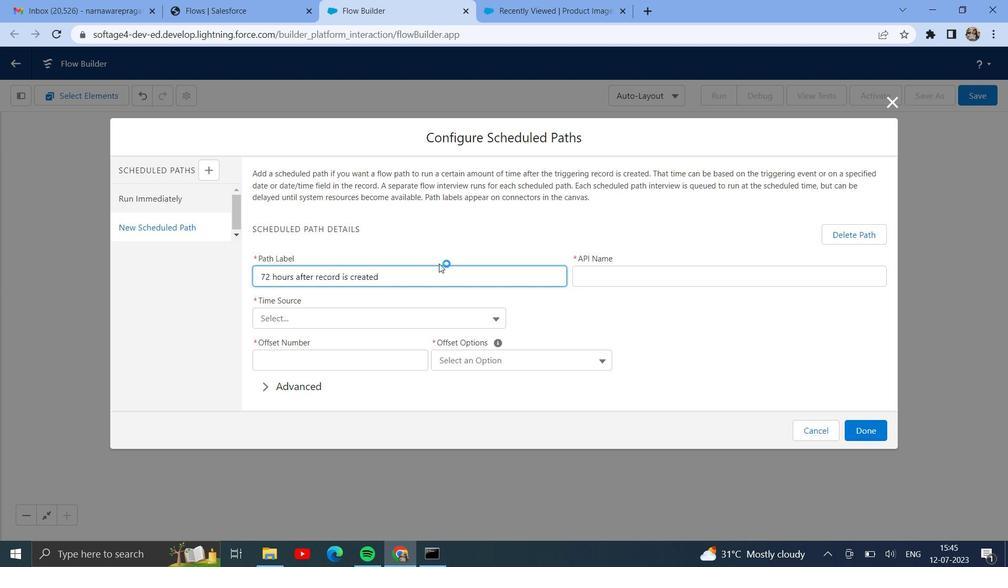 
Action: Mouse moved to (915, 68)
Screenshot: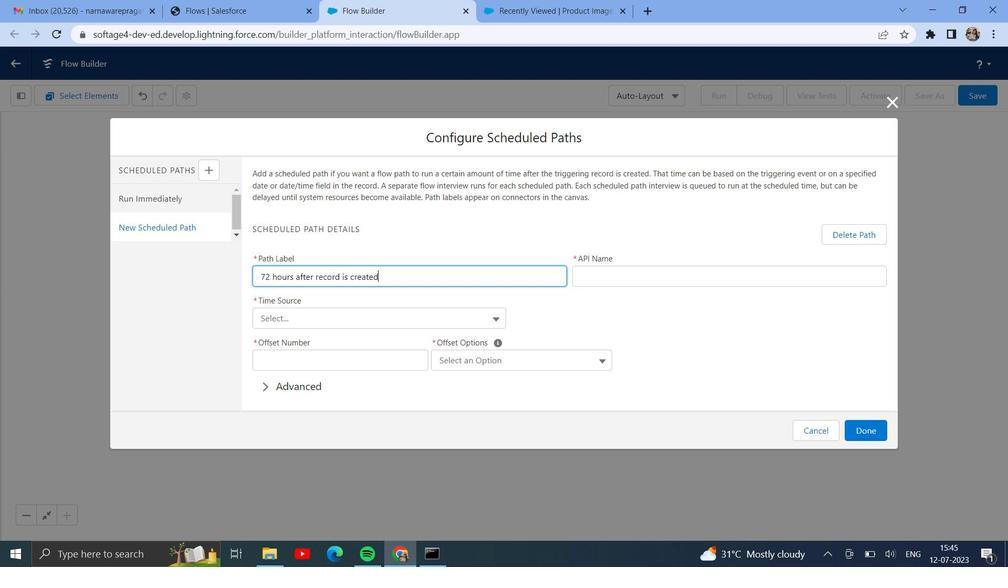
Action: Mouse pressed left at (915, 68)
Screenshot: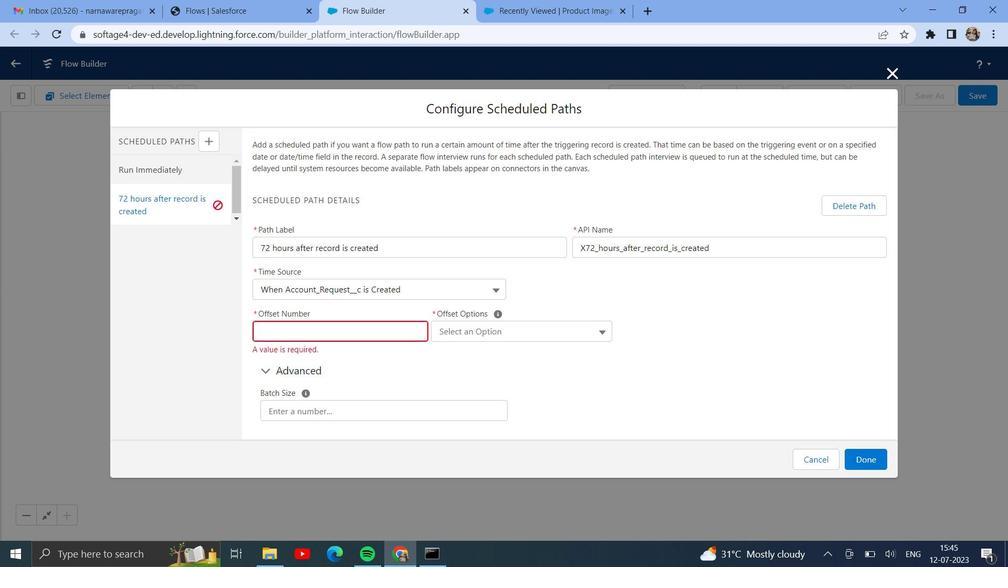 
Action: Key pressed 73<Key.backspace>2
Screenshot: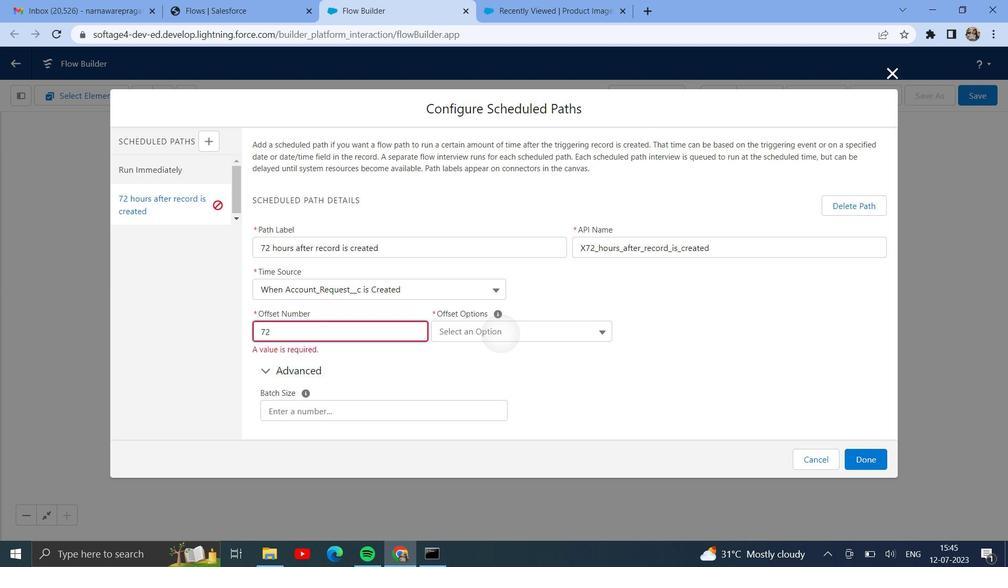
Action: Mouse moved to (601, 377)
Screenshot: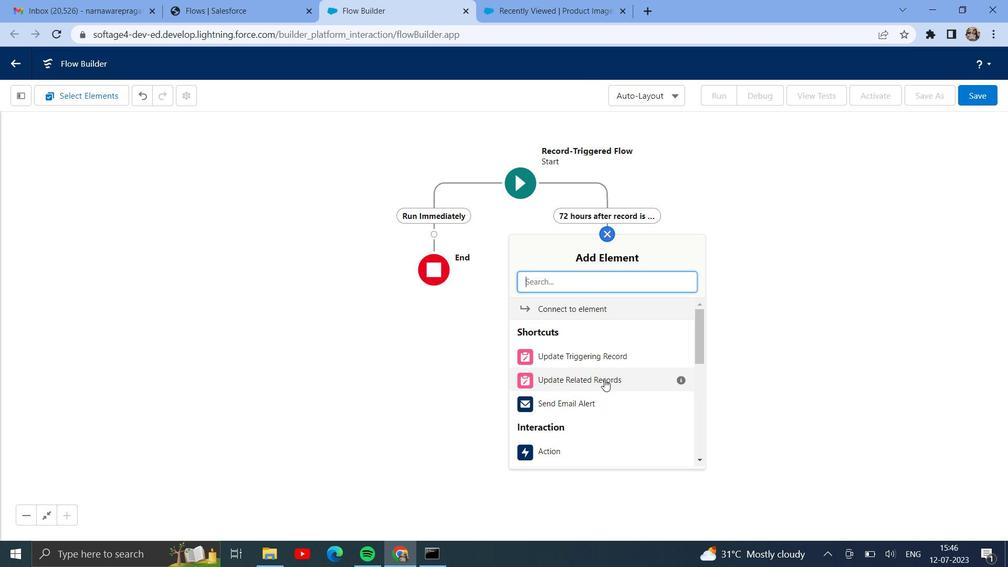 
Action: Mouse pressed left at (601, 377)
Screenshot: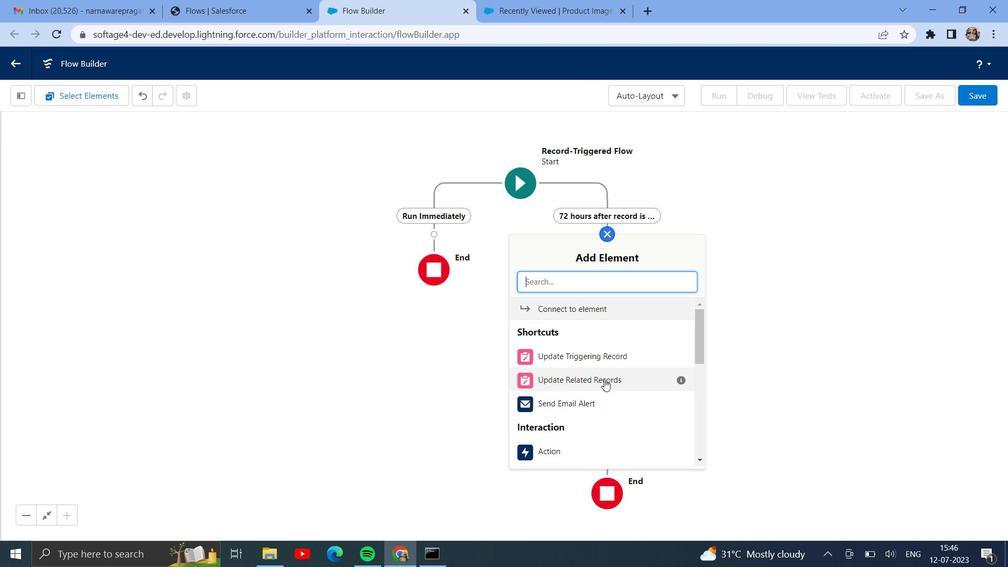 
Action: Mouse moved to (589, 399)
Screenshot: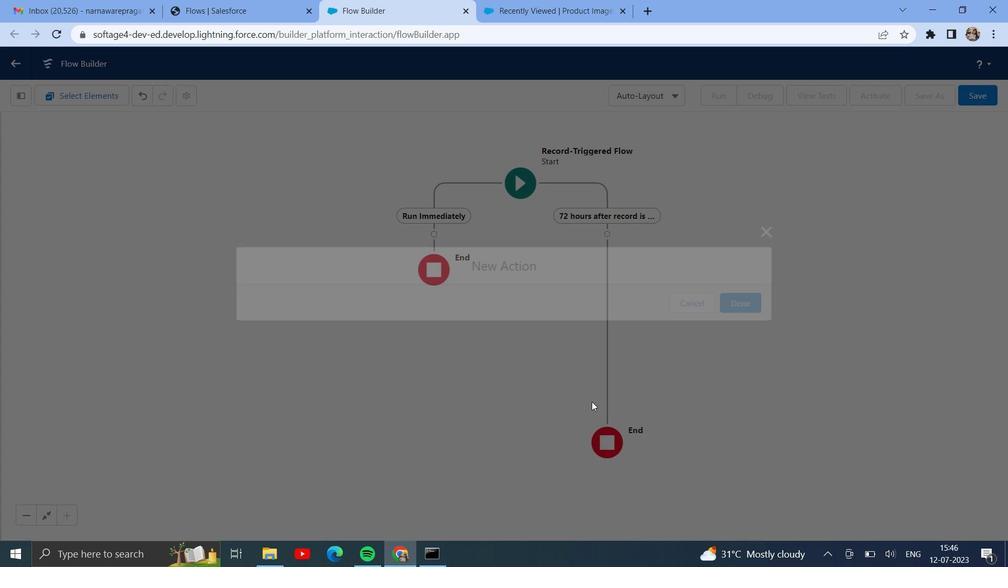 
Action: Mouse pressed left at (589, 399)
Screenshot: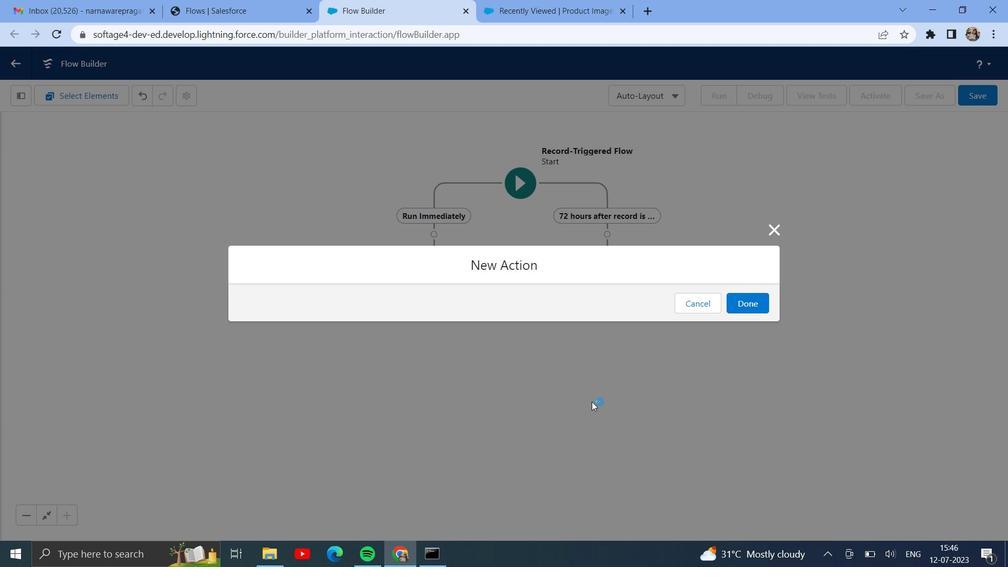 
Action: Mouse moved to (275, 315)
Screenshot: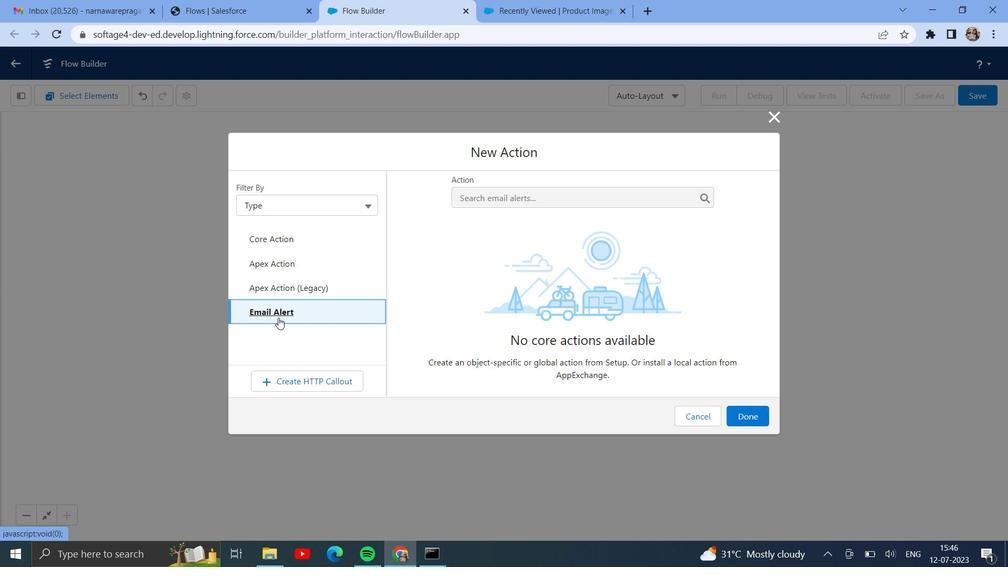 
Action: Mouse pressed left at (275, 315)
Screenshot: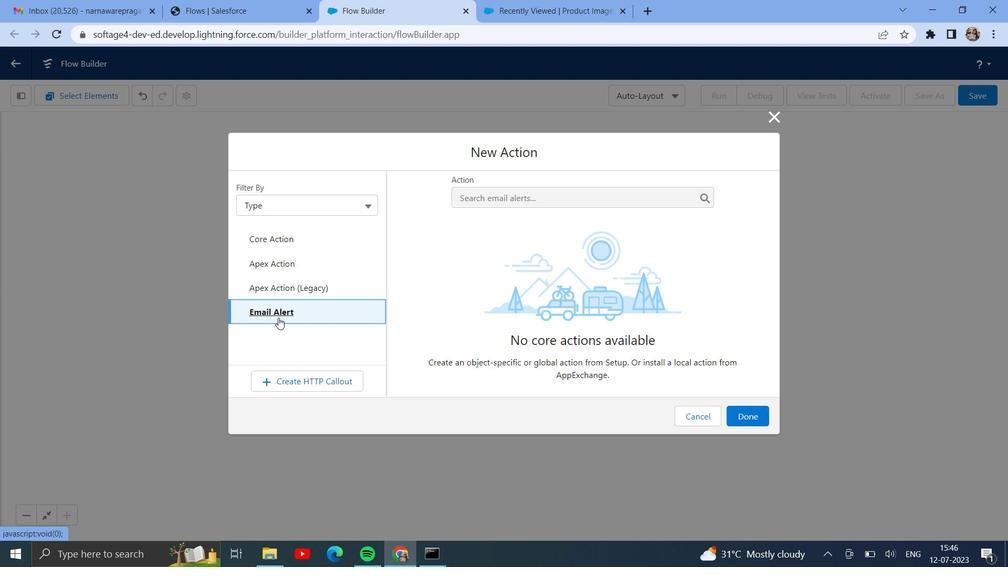 
Action: Mouse moved to (269, 237)
Screenshot: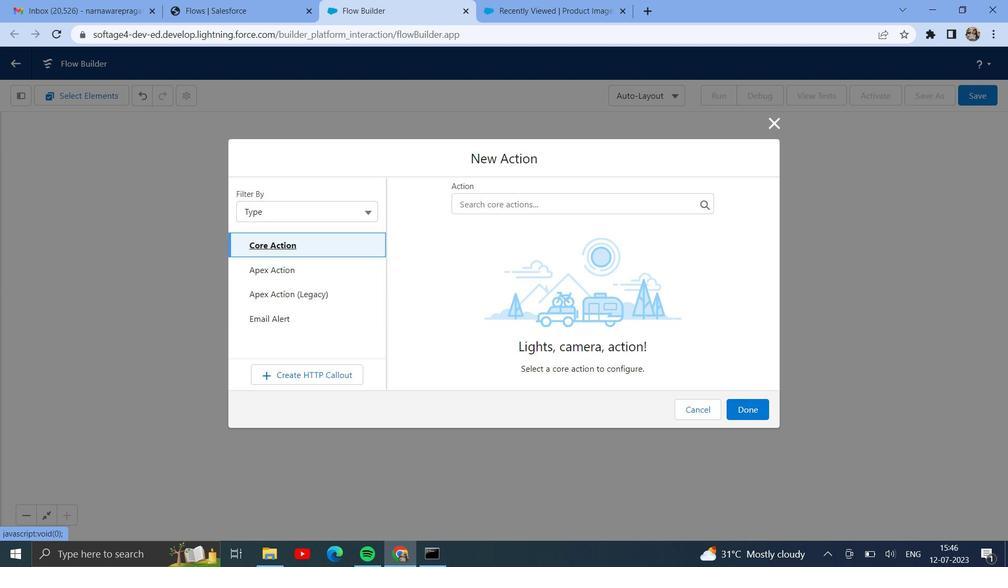 
Action: Mouse pressed left at (269, 237)
Screenshot: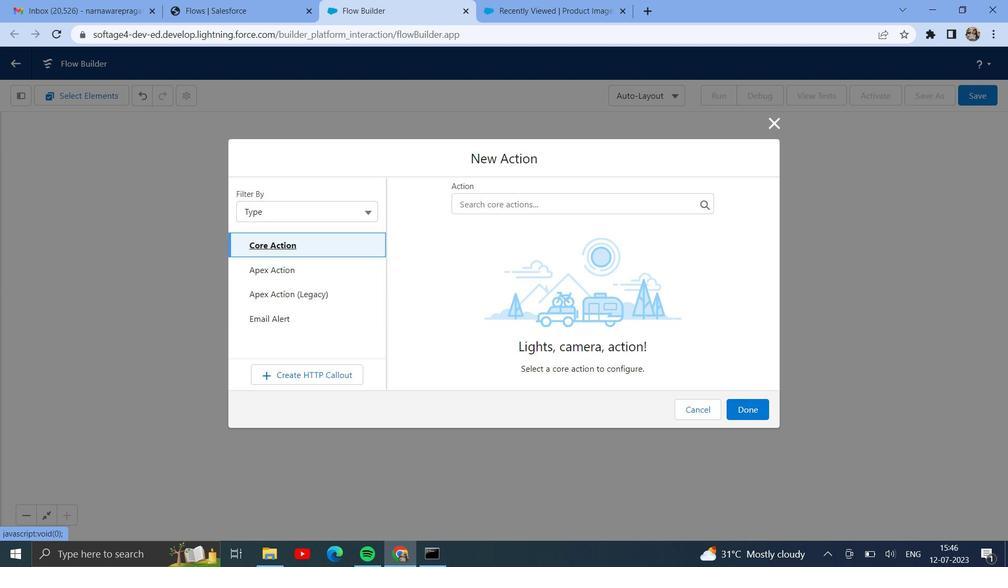 
Action: Key pressed sen
Screenshot: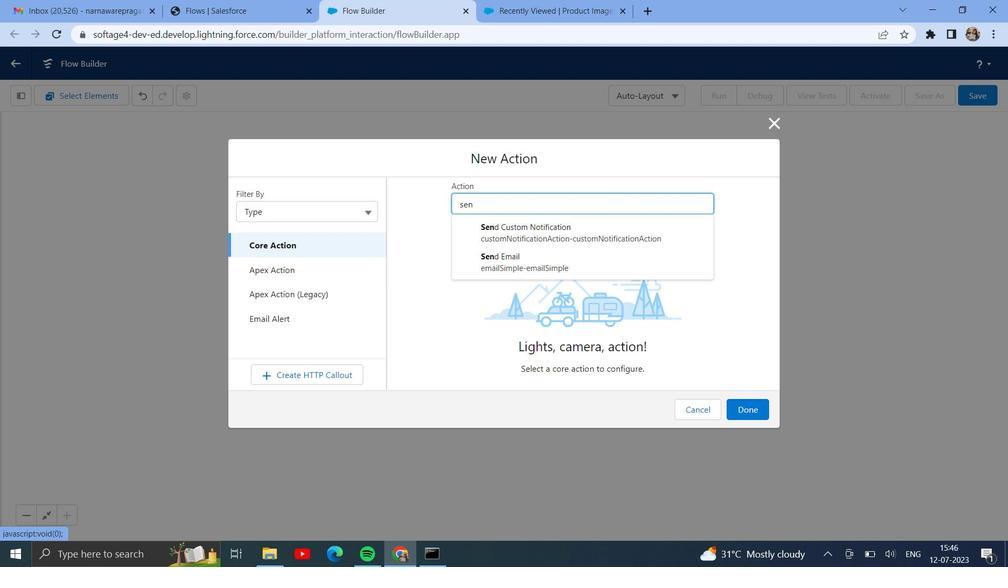 
Action: Mouse moved to (420, 231)
Screenshot: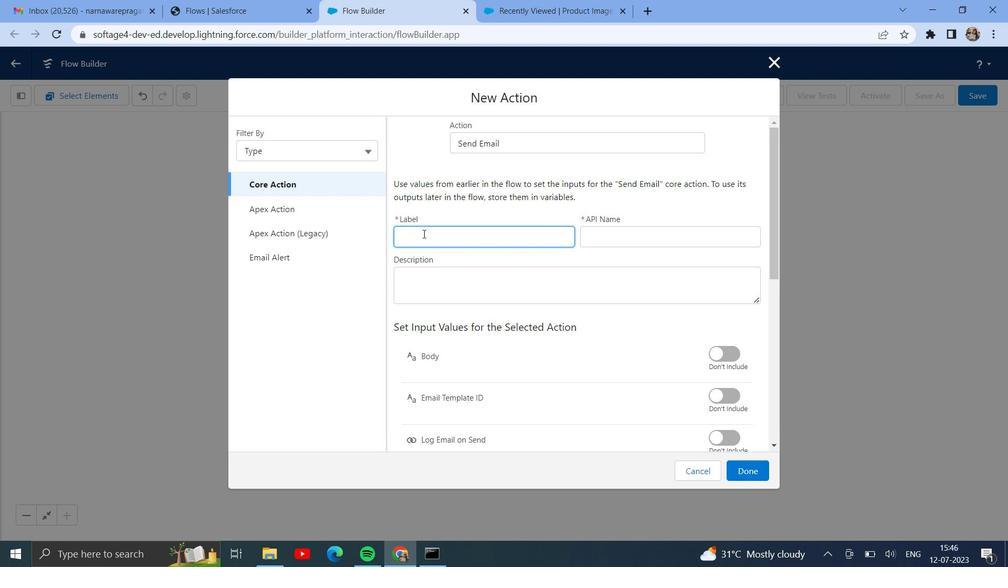 
Action: Mouse pressed left at (420, 231)
Screenshot: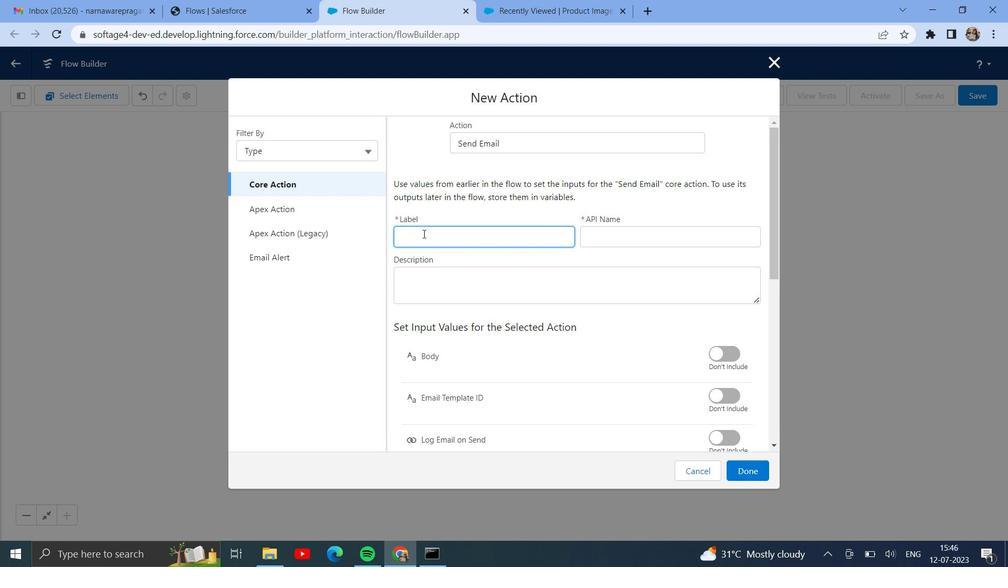 
Action: Key pressed <Key.shift>Email<Key.space>
Screenshot: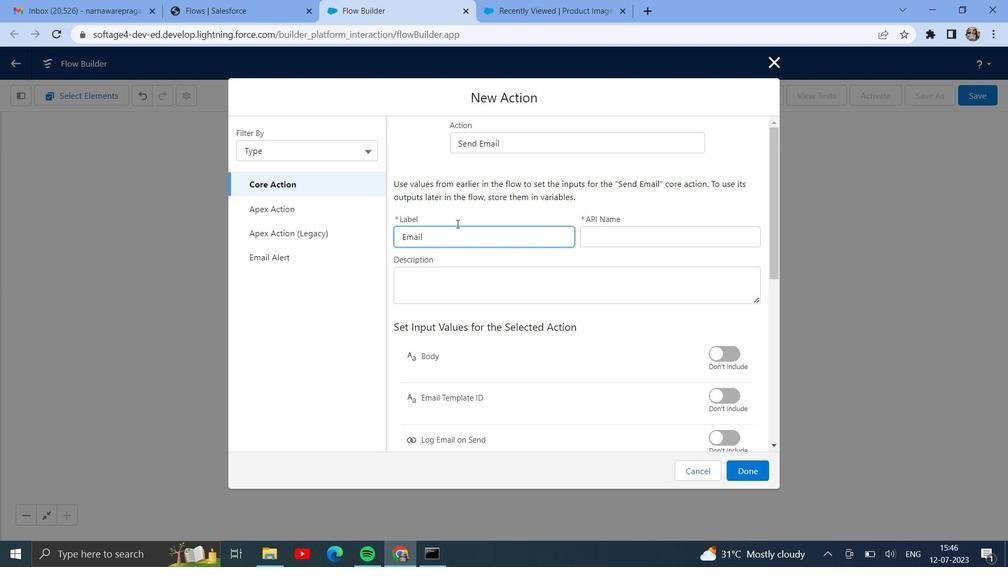 
Action: Mouse moved to (609, 233)
Screenshot: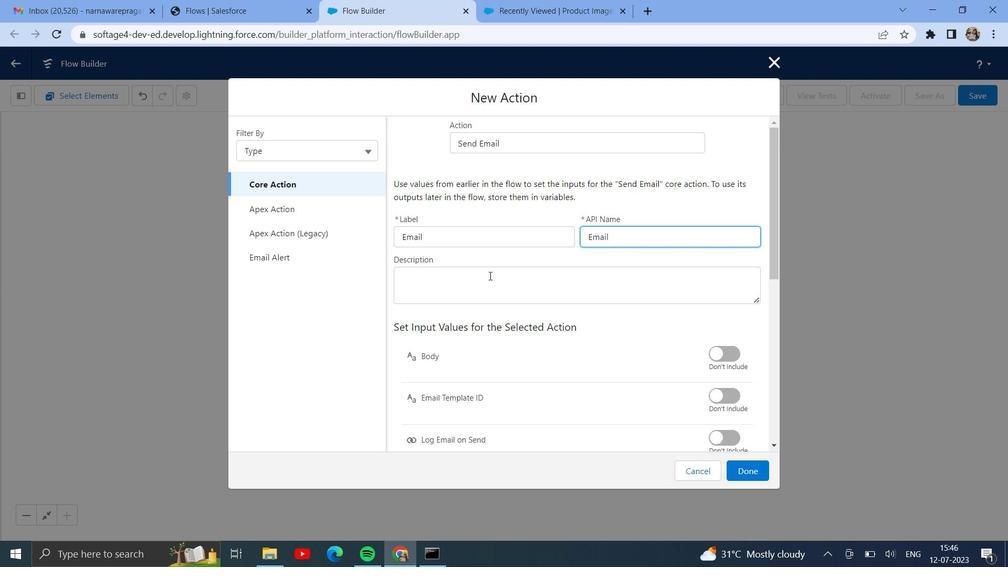 
Action: Mouse pressed left at (609, 233)
Screenshot: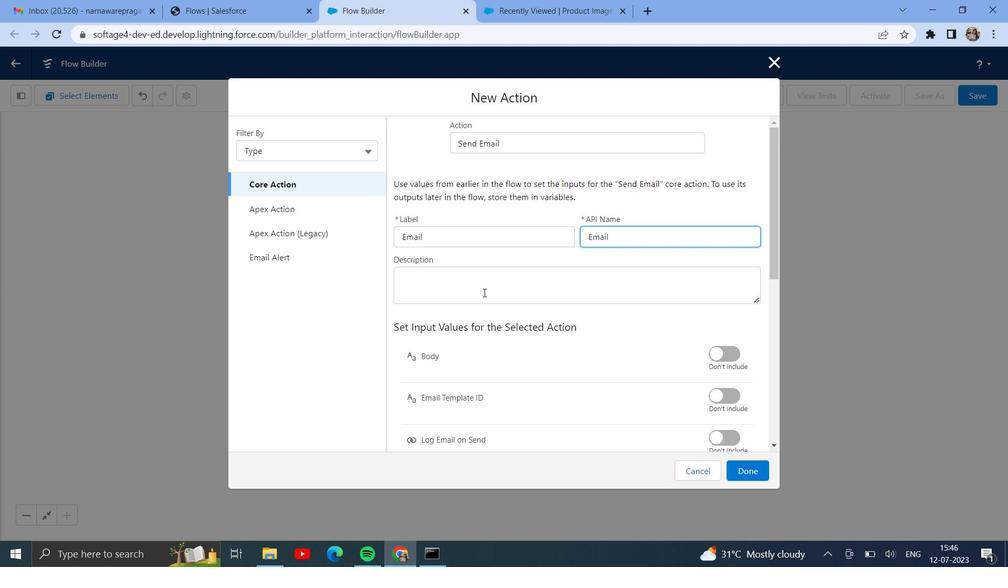 
Action: Mouse moved to (493, 287)
Screenshot: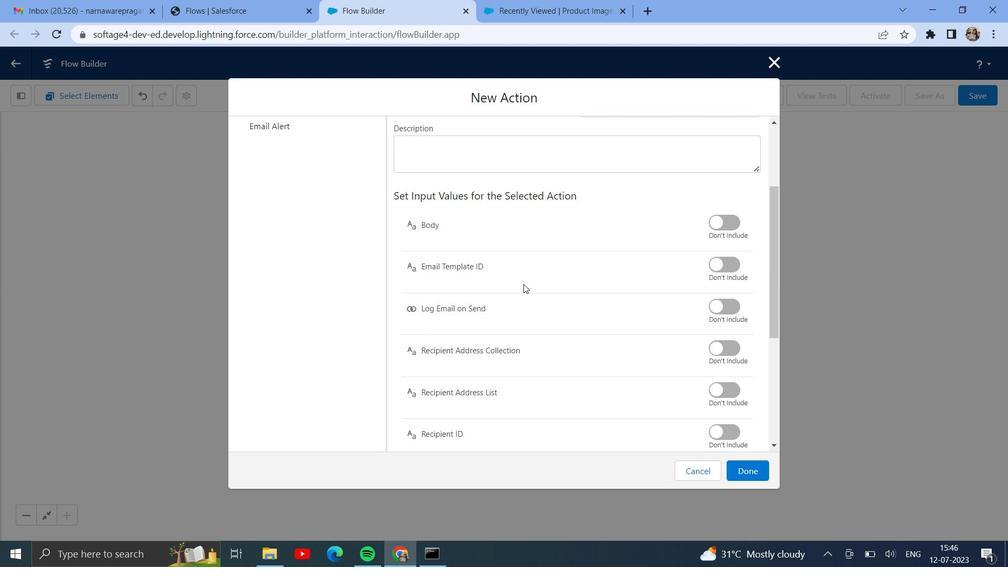 
Action: Mouse scrolled (493, 286) with delta (0, 0)
Screenshot: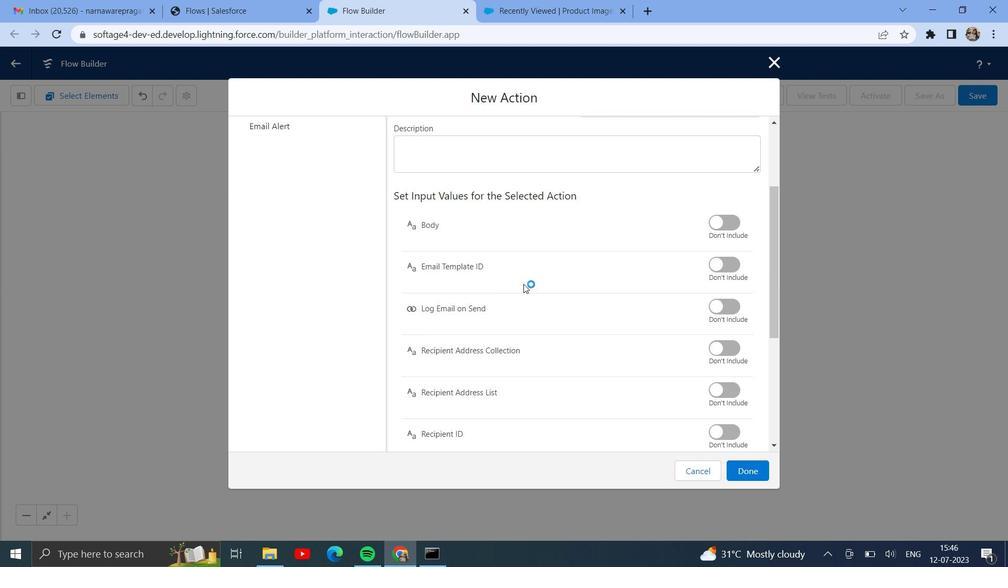 
Action: Mouse scrolled (493, 286) with delta (0, 0)
Screenshot: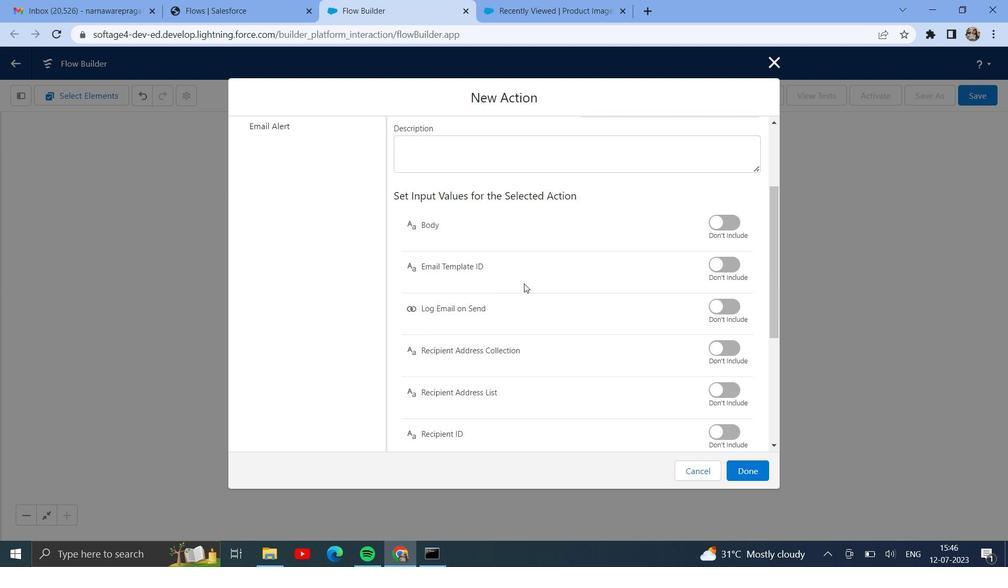 
Action: Mouse moved to (527, 311)
Screenshot: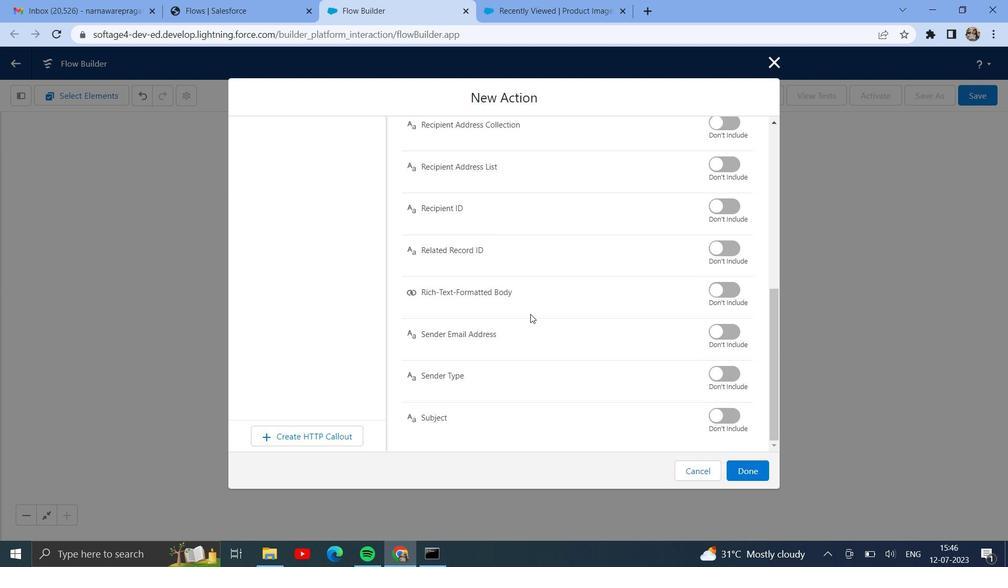 
Action: Mouse scrolled (527, 311) with delta (0, 0)
Screenshot: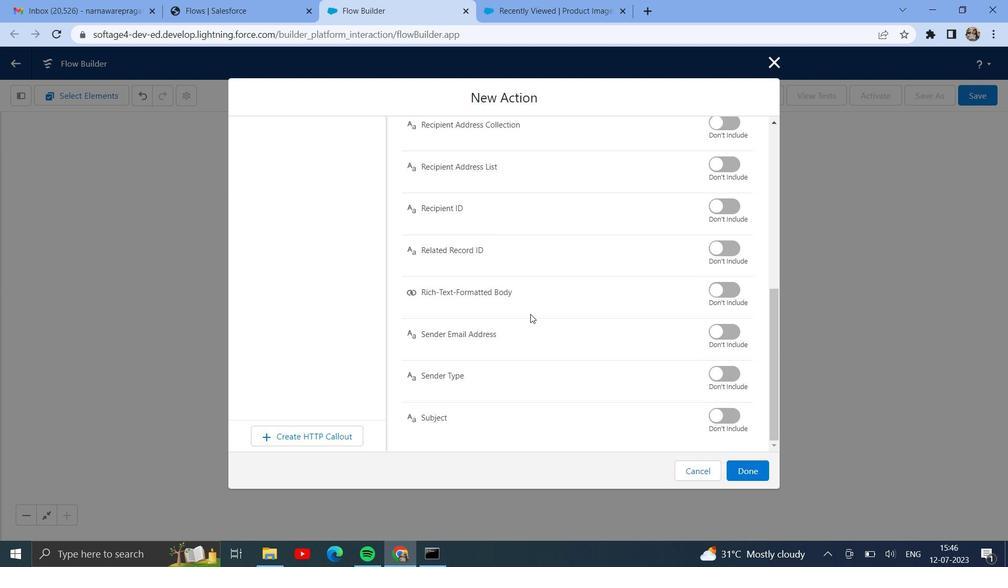 
Action: Mouse scrolled (527, 311) with delta (0, 0)
Screenshot: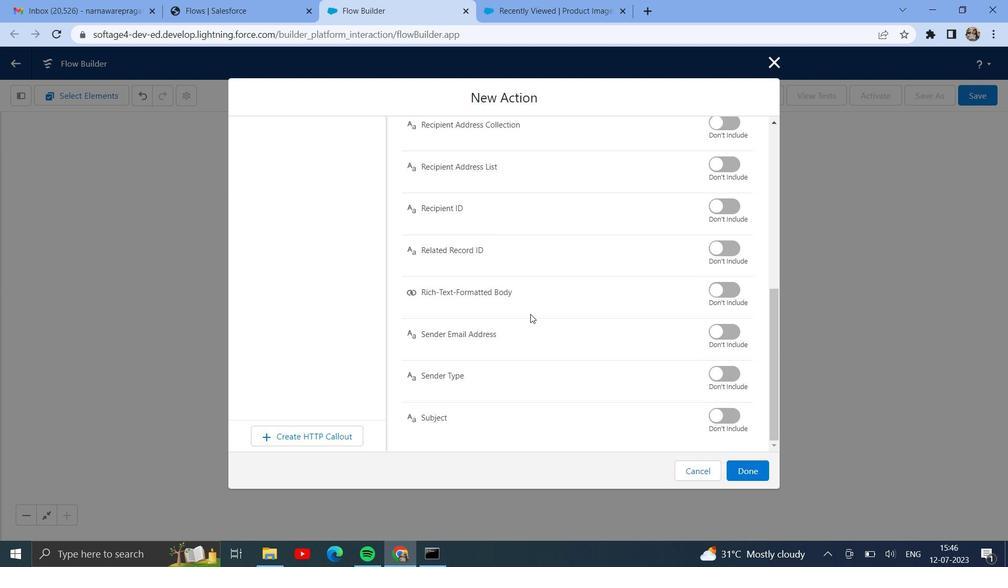 
Action: Mouse scrolled (527, 311) with delta (0, 0)
Screenshot: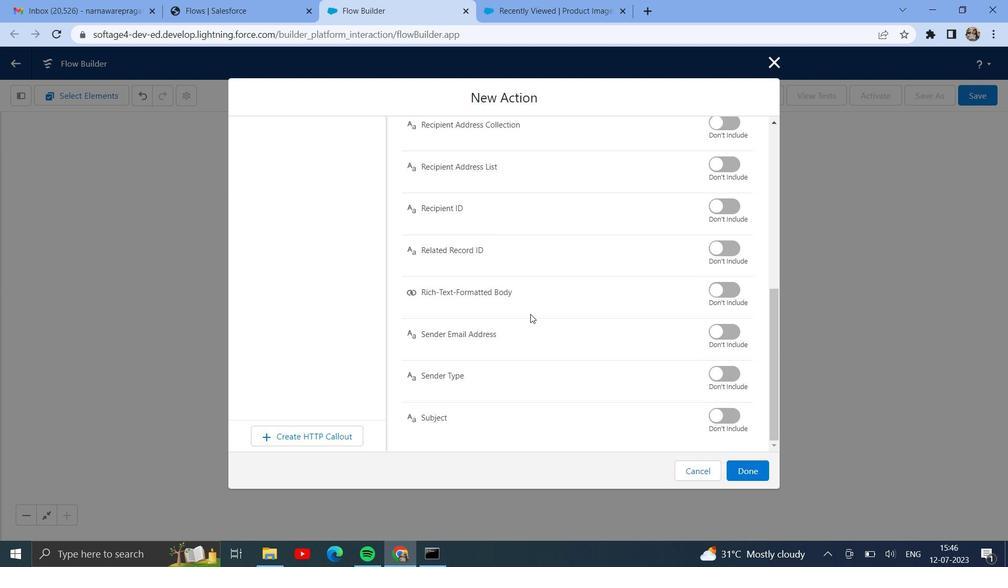
Action: Mouse scrolled (527, 311) with delta (0, 0)
Screenshot: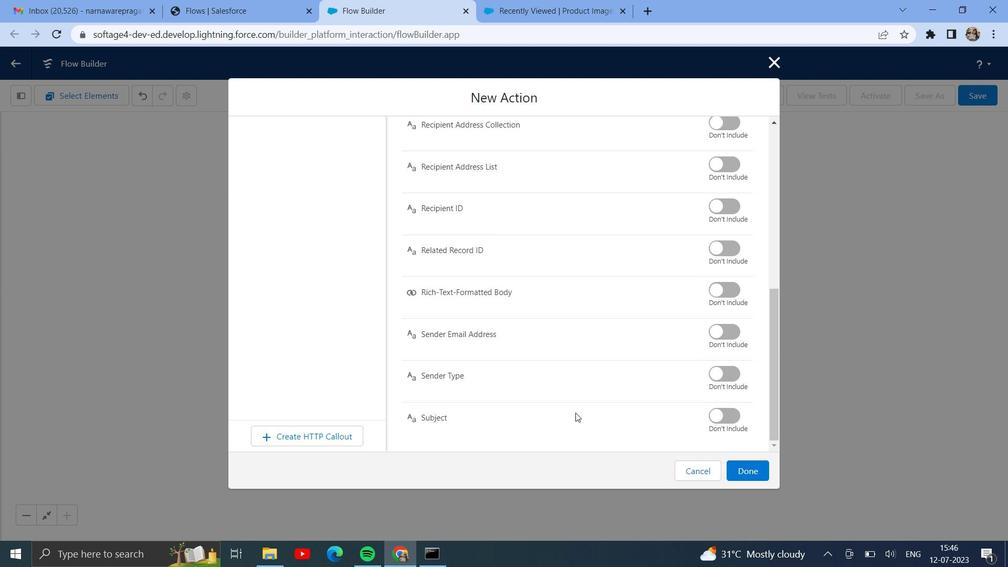 
Action: Mouse scrolled (527, 311) with delta (0, 0)
Screenshot: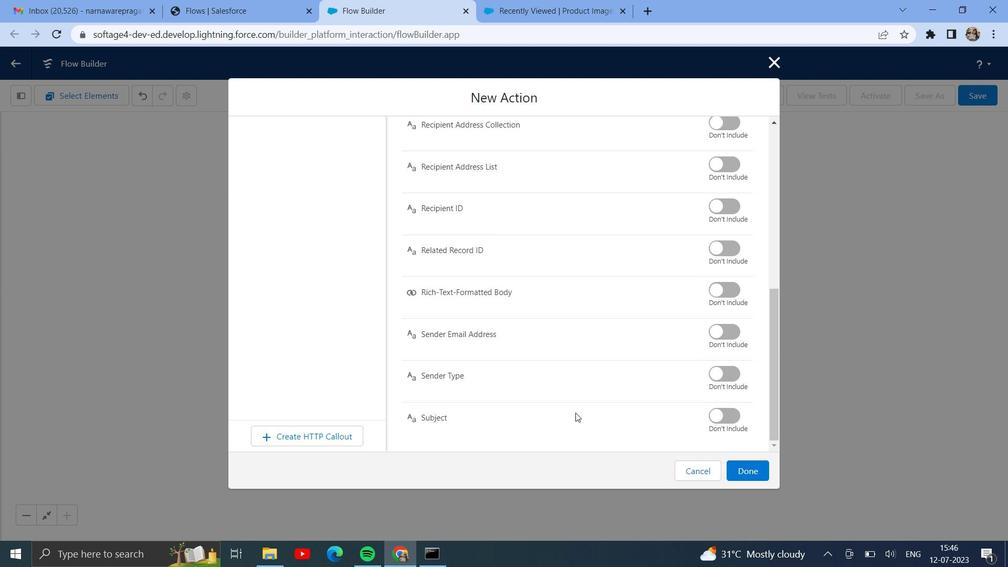 
Action: Mouse scrolled (527, 311) with delta (0, 0)
Screenshot: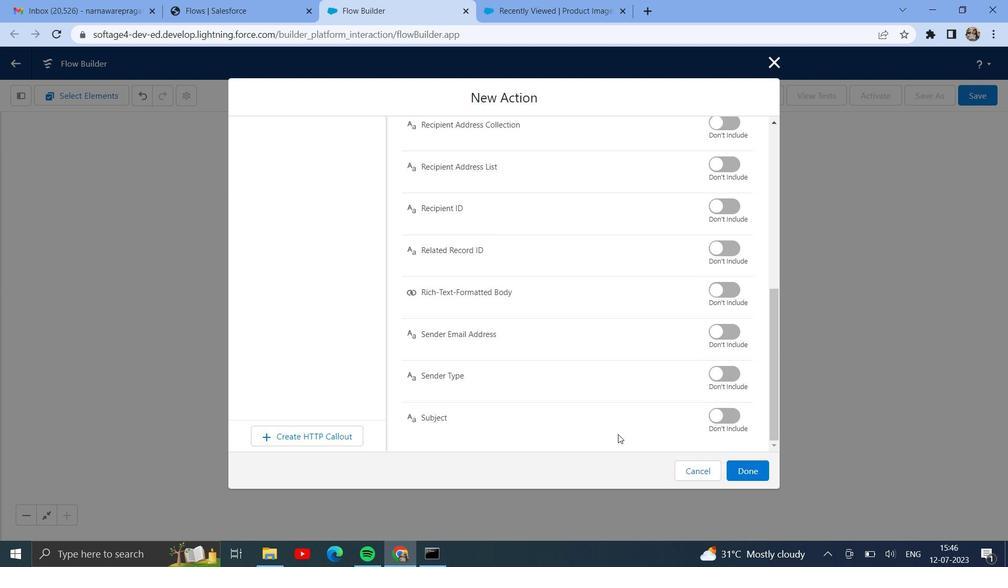 
Action: Mouse scrolled (527, 311) with delta (0, 0)
Screenshot: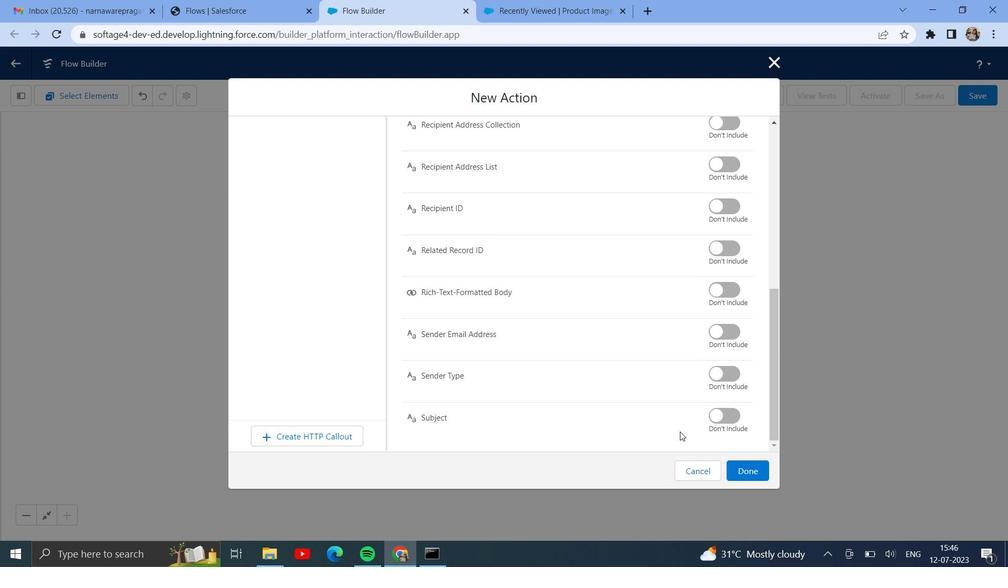 
Action: Mouse moved to (734, 410)
Screenshot: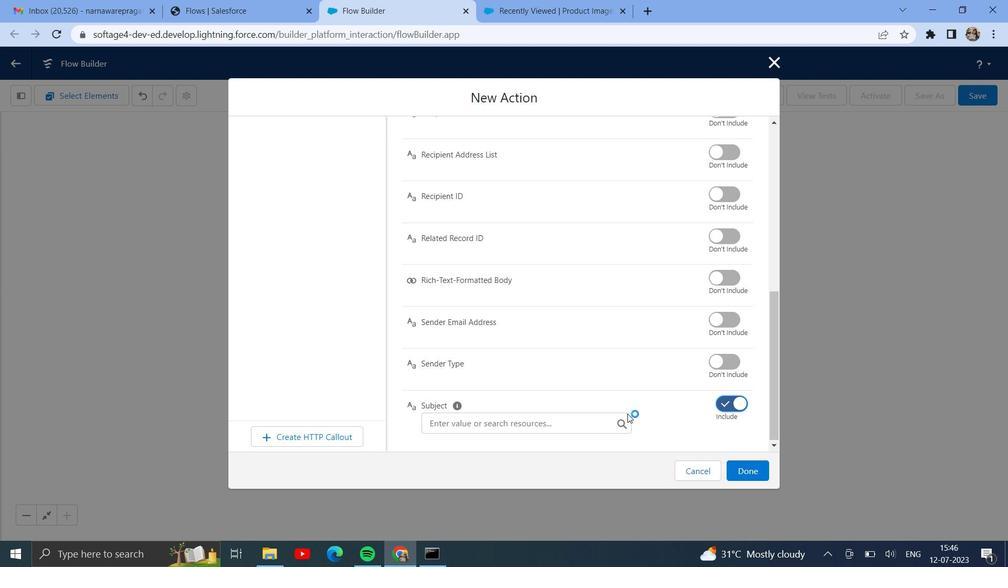 
Action: Mouse pressed left at (734, 410)
Screenshot: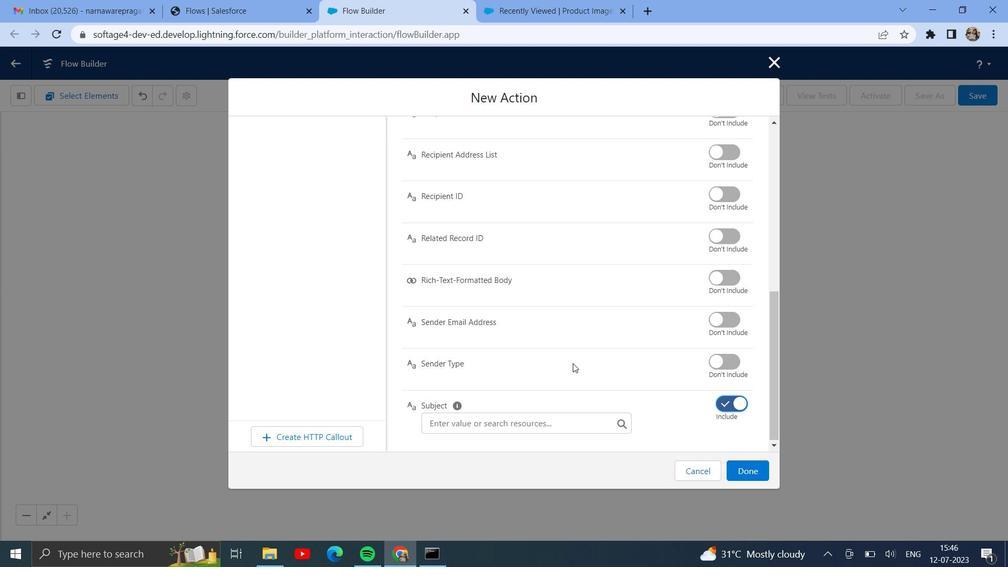 
Action: Mouse moved to (528, 419)
Screenshot: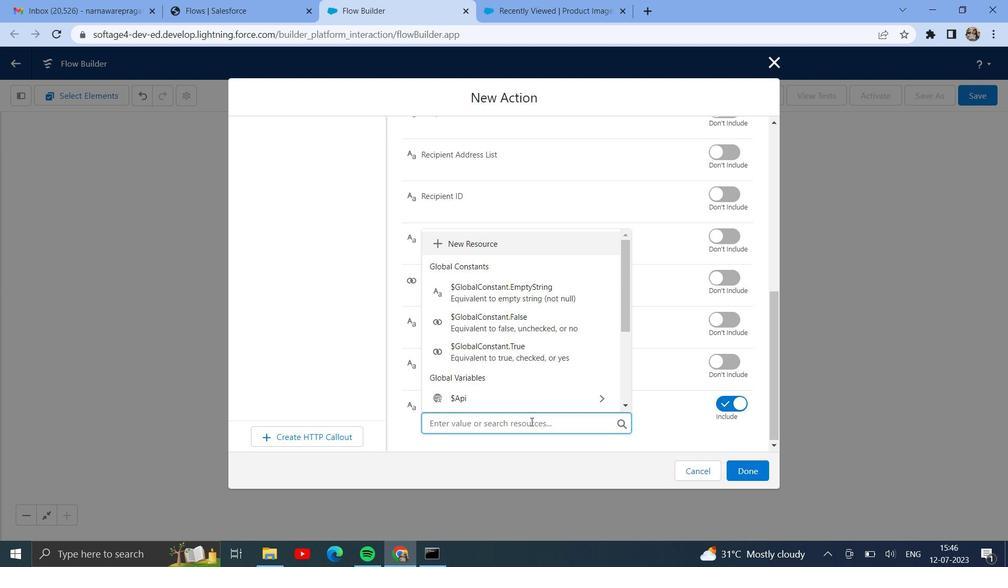 
Action: Mouse pressed left at (528, 419)
Screenshot: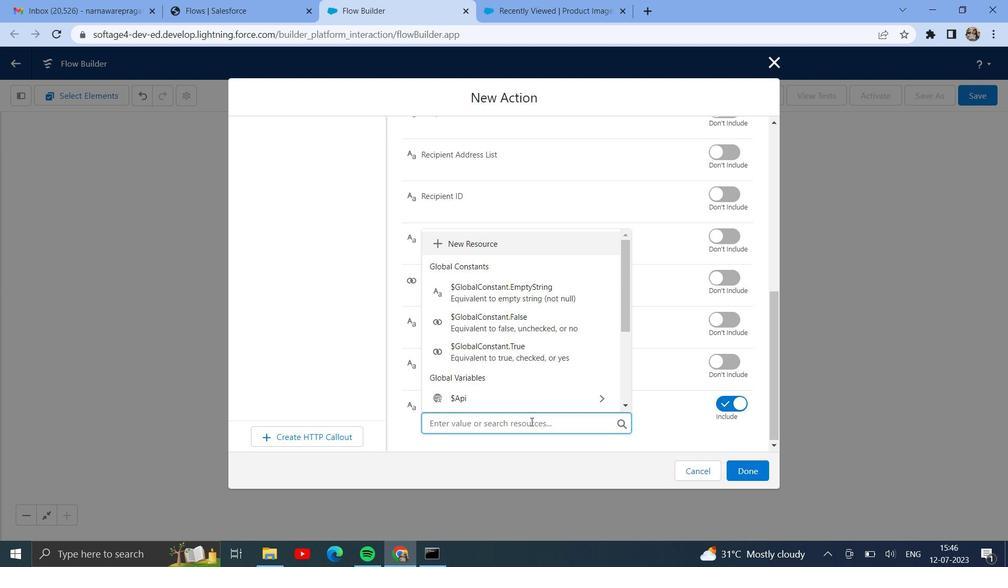 
Action: Mouse moved to (728, 453)
Screenshot: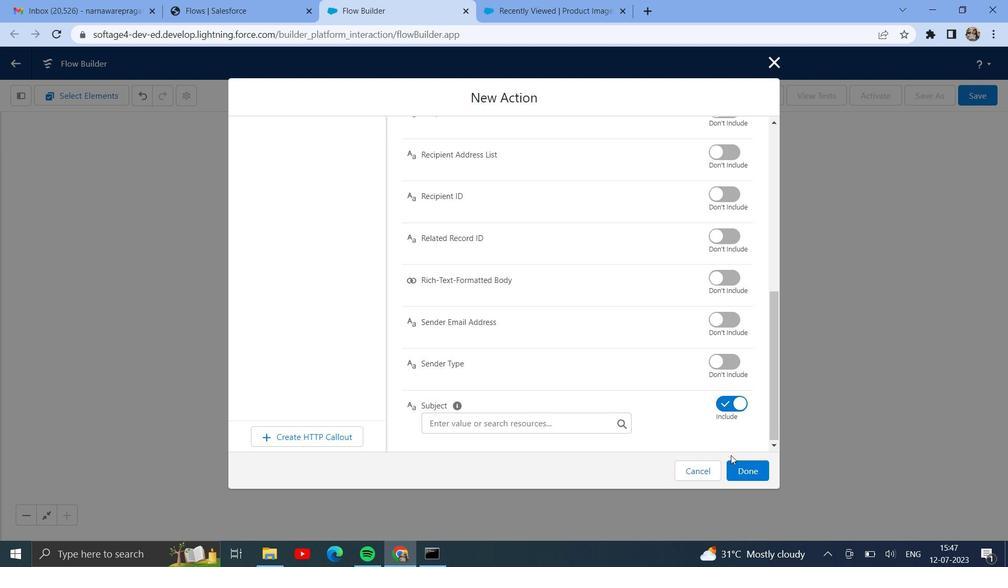 
